Task: Find connections with filter location Chebli with filter topic #lawyerlifewith filter profile language Potuguese with filter current company ANMOL INDUSTRIES LIMITED with filter school AJAY KUMAR GARG ENGINEERING COLLEGE, GHAZIABAD with filter industry Subdivision of Land with filter service category Event Planning with filter keywords title Chief People Officer
Action: Mouse moved to (490, 70)
Screenshot: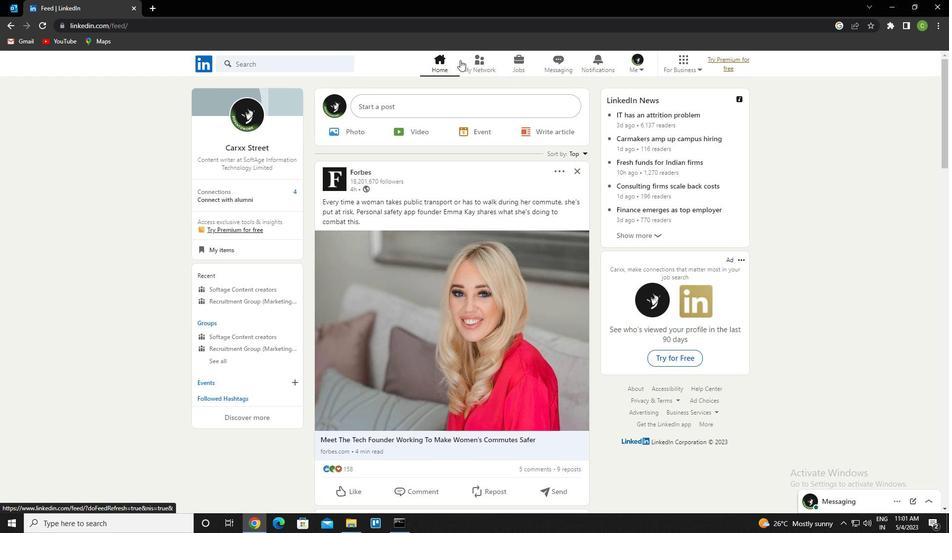 
Action: Mouse pressed left at (490, 70)
Screenshot: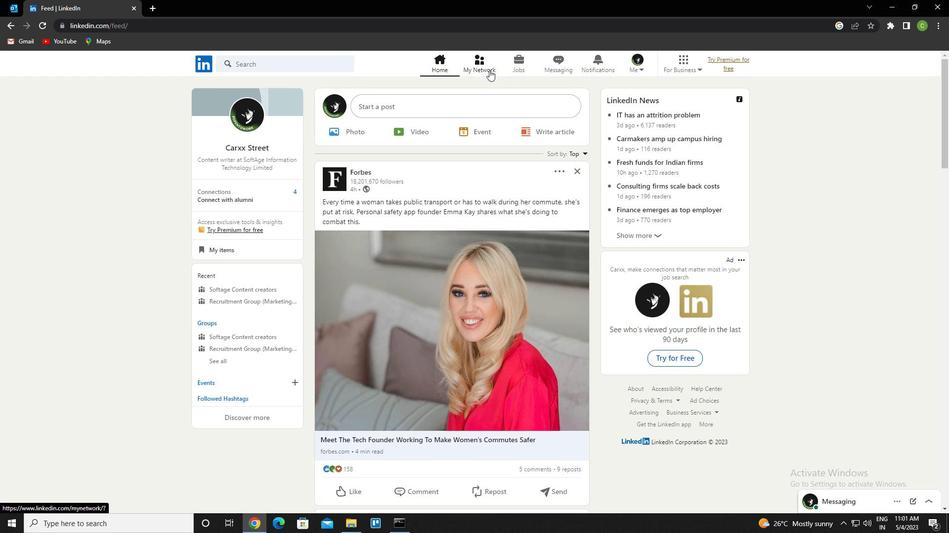 
Action: Mouse moved to (290, 114)
Screenshot: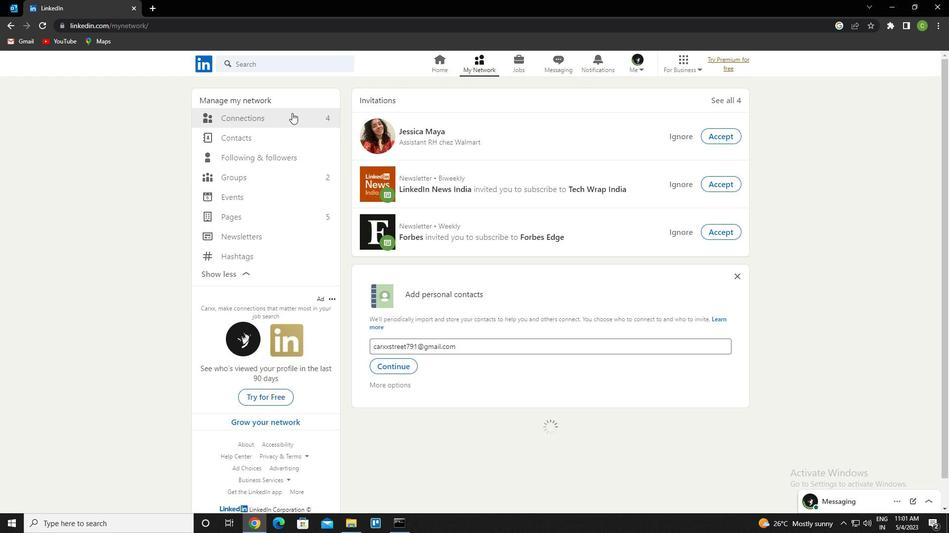 
Action: Mouse pressed left at (290, 114)
Screenshot: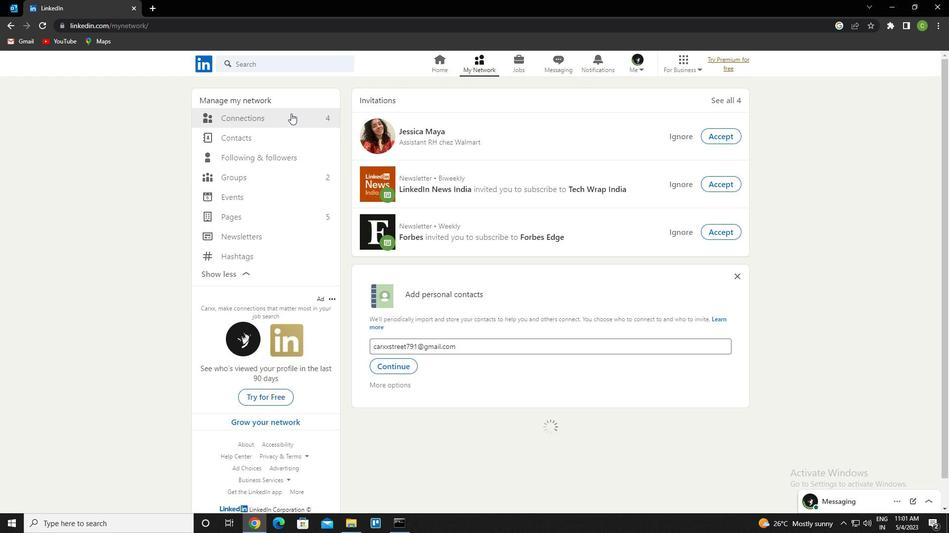 
Action: Mouse moved to (538, 119)
Screenshot: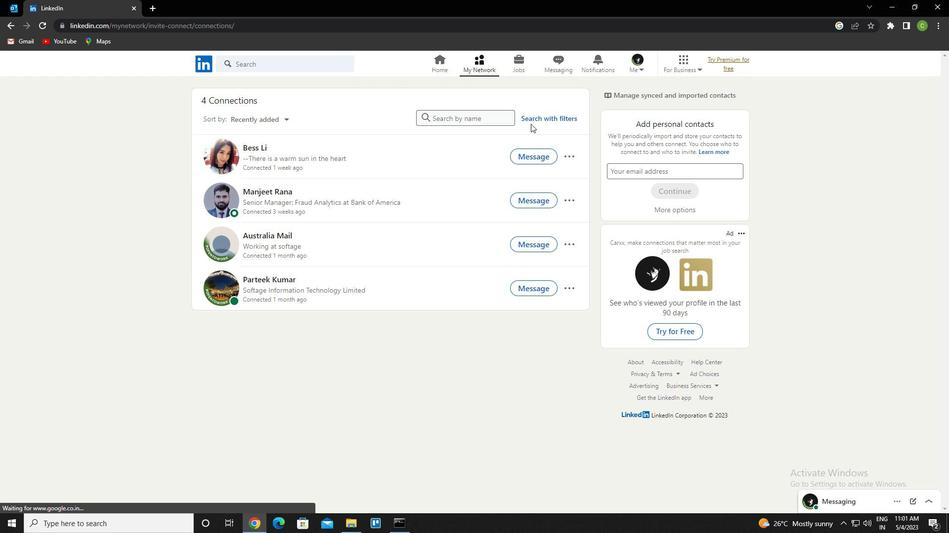 
Action: Mouse pressed left at (538, 119)
Screenshot: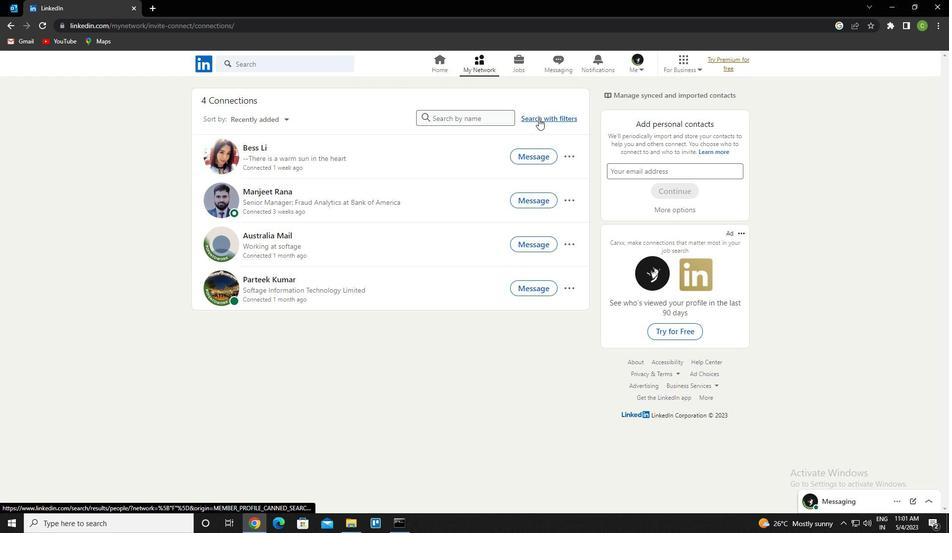 
Action: Mouse moved to (511, 95)
Screenshot: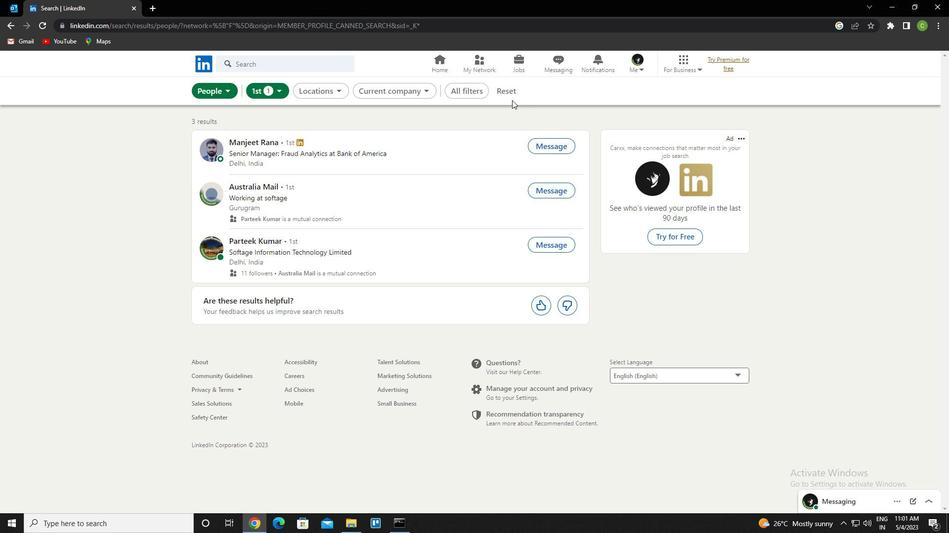 
Action: Mouse pressed left at (511, 95)
Screenshot: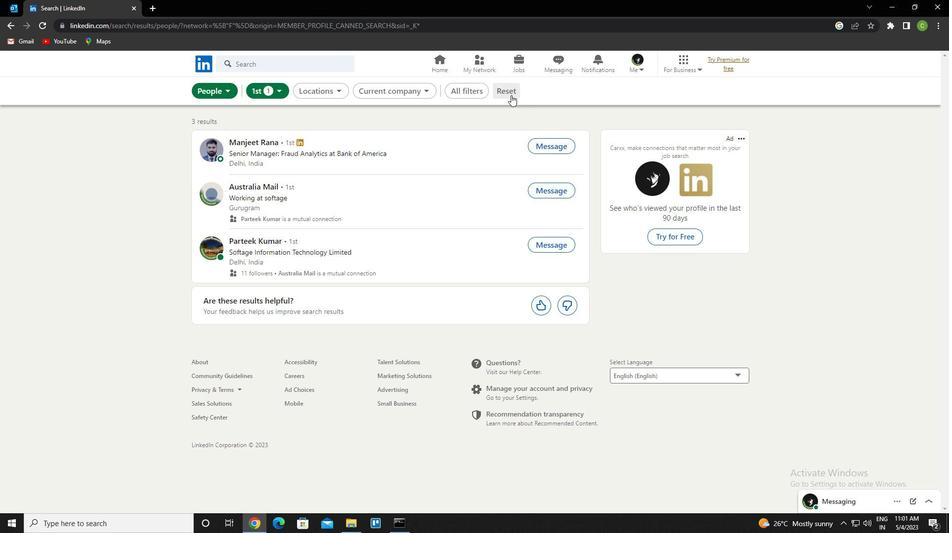 
Action: Mouse moved to (489, 95)
Screenshot: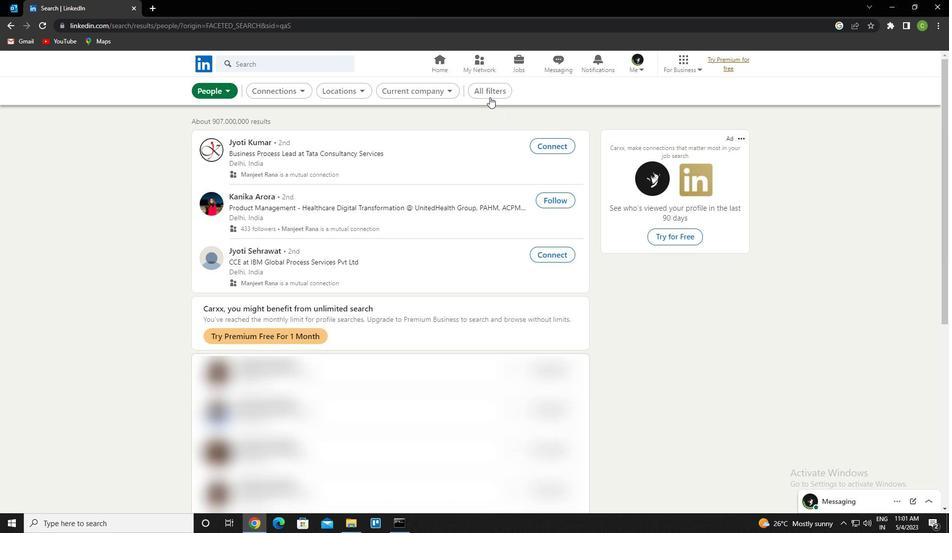 
Action: Mouse pressed left at (489, 95)
Screenshot: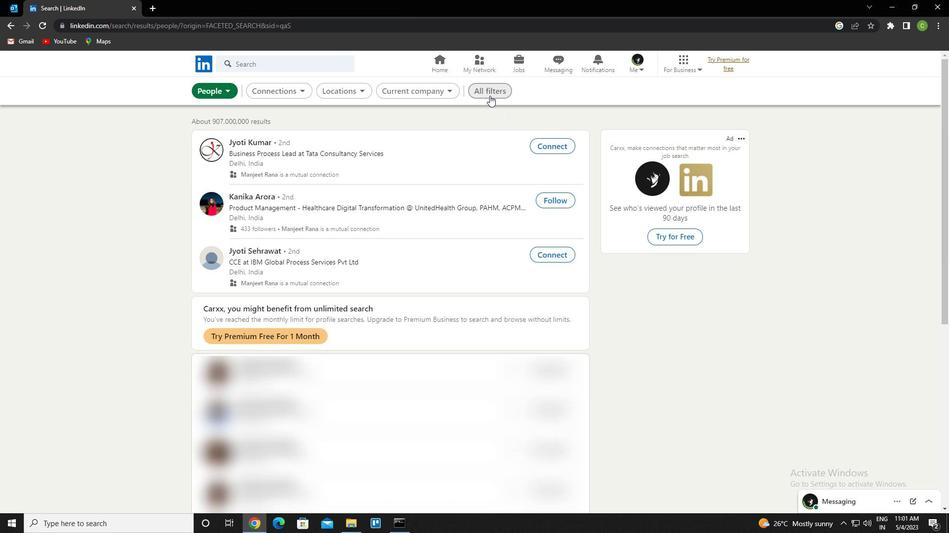 
Action: Mouse moved to (793, 275)
Screenshot: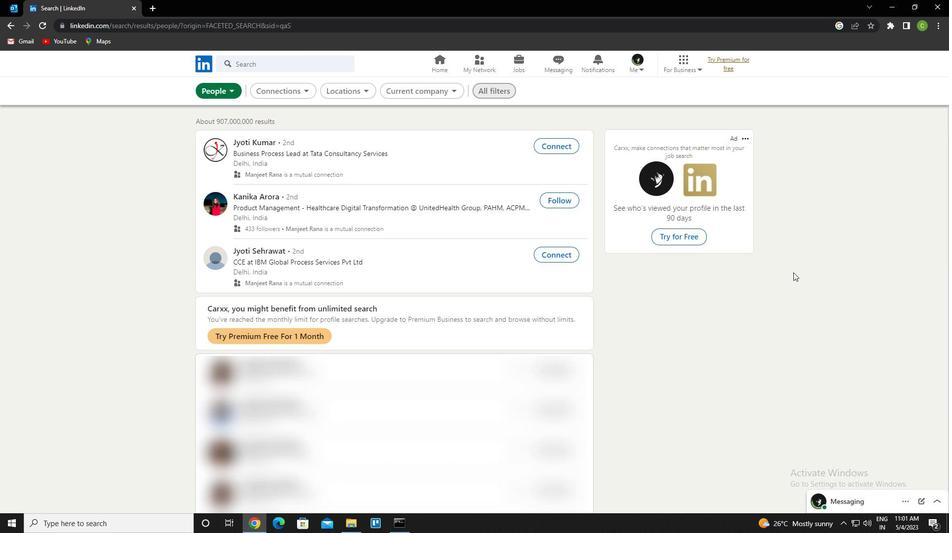 
Action: Mouse scrolled (793, 274) with delta (0, 0)
Screenshot: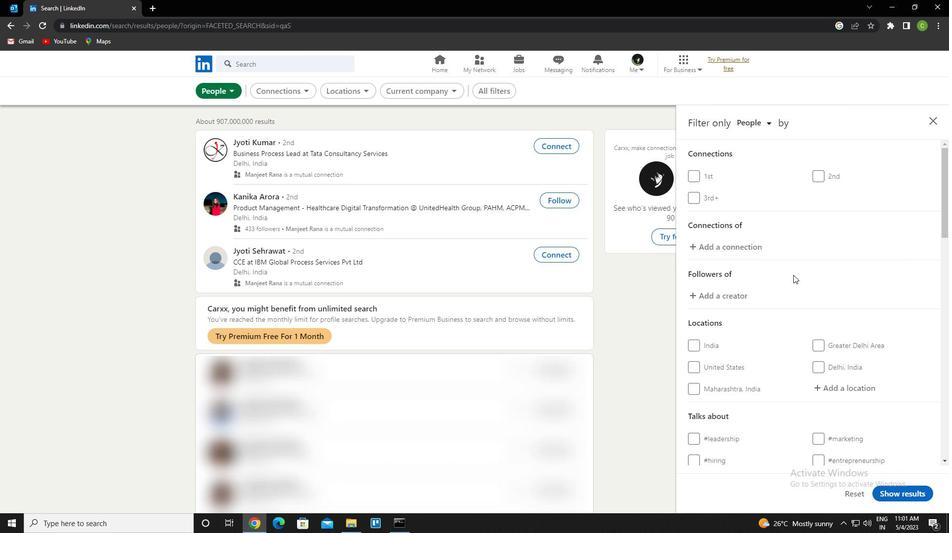 
Action: Mouse scrolled (793, 274) with delta (0, 0)
Screenshot: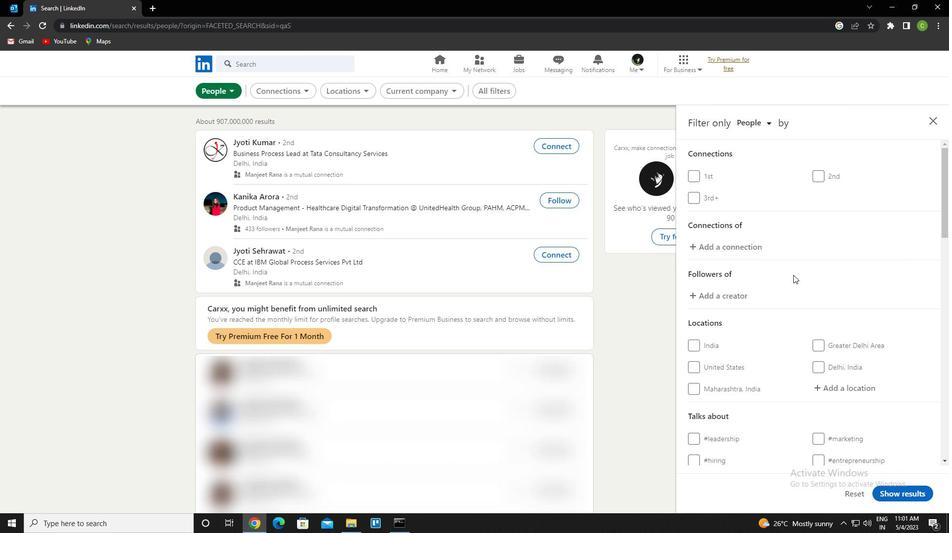 
Action: Mouse moved to (858, 287)
Screenshot: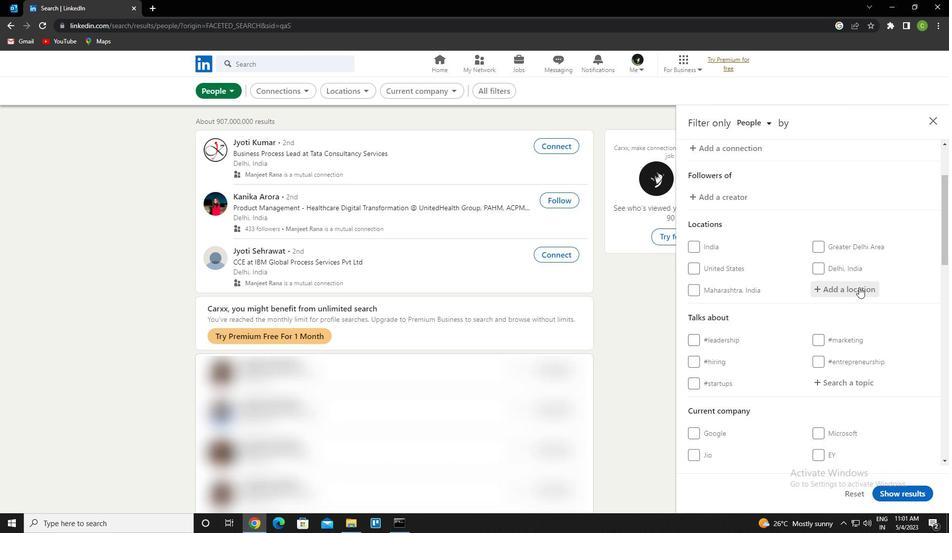 
Action: Mouse pressed left at (858, 287)
Screenshot: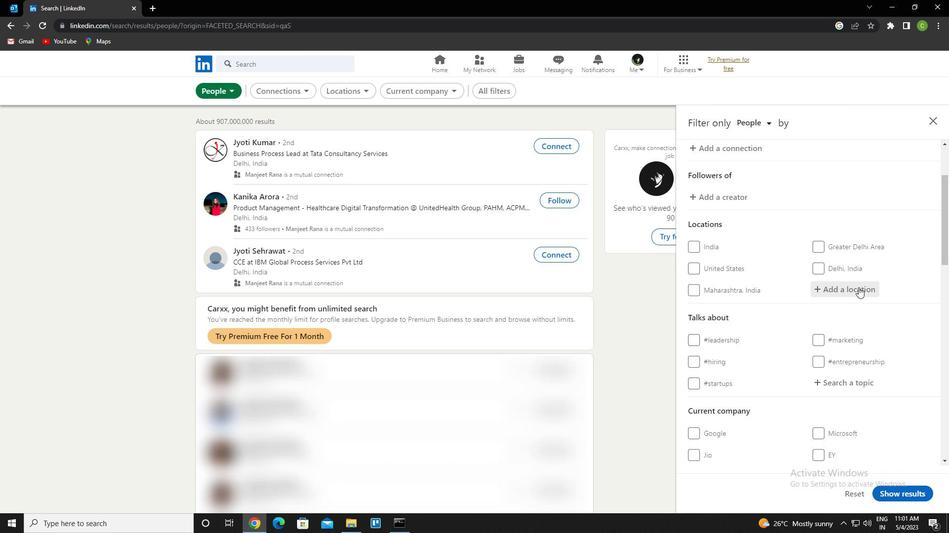 
Action: Mouse moved to (854, 288)
Screenshot: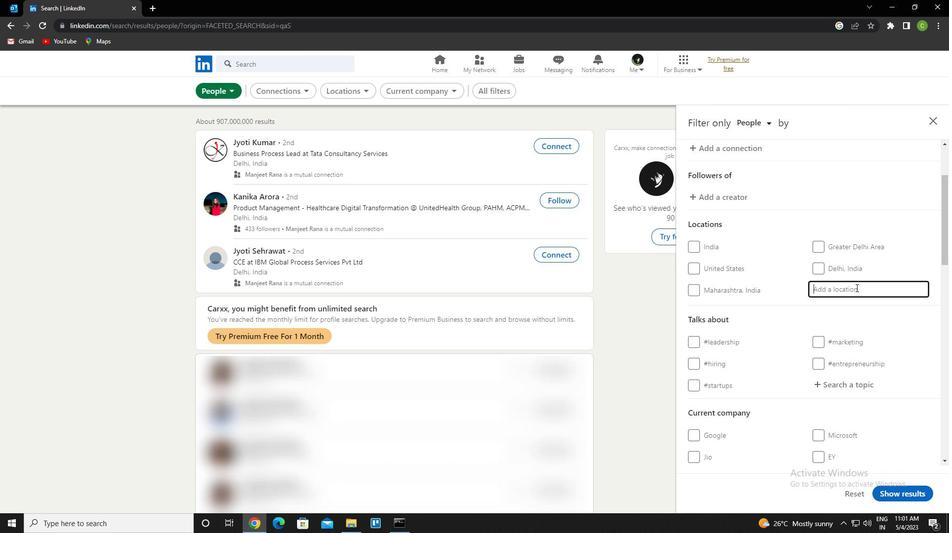
Action: Key pressed <Key.caps_lock>c<Key.caps_lock>hebli<Key.down><Key.enter>
Screenshot: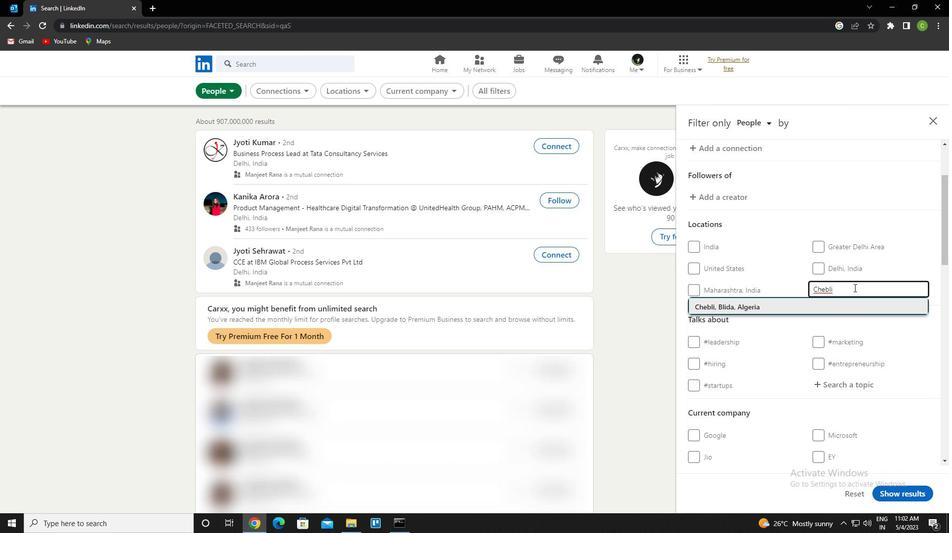 
Action: Mouse moved to (744, 280)
Screenshot: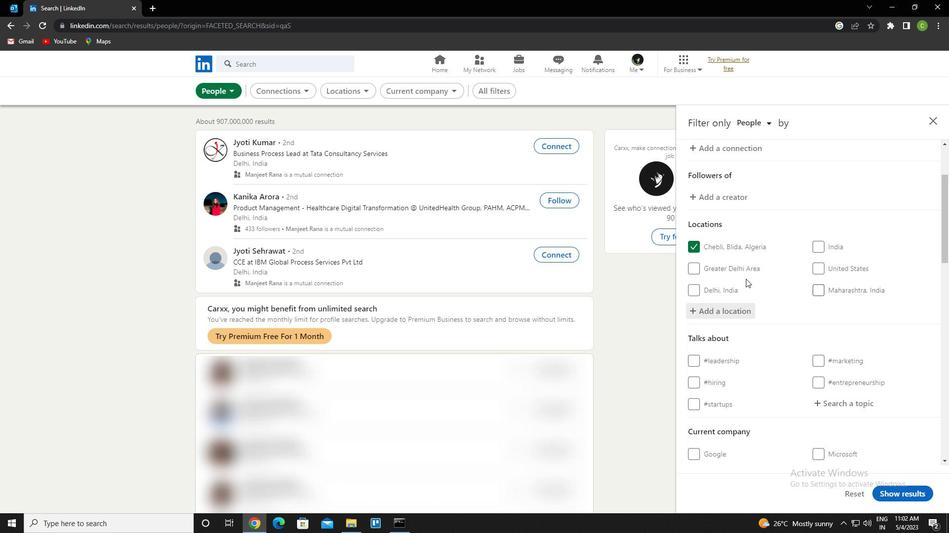 
Action: Mouse scrolled (744, 280) with delta (0, 0)
Screenshot: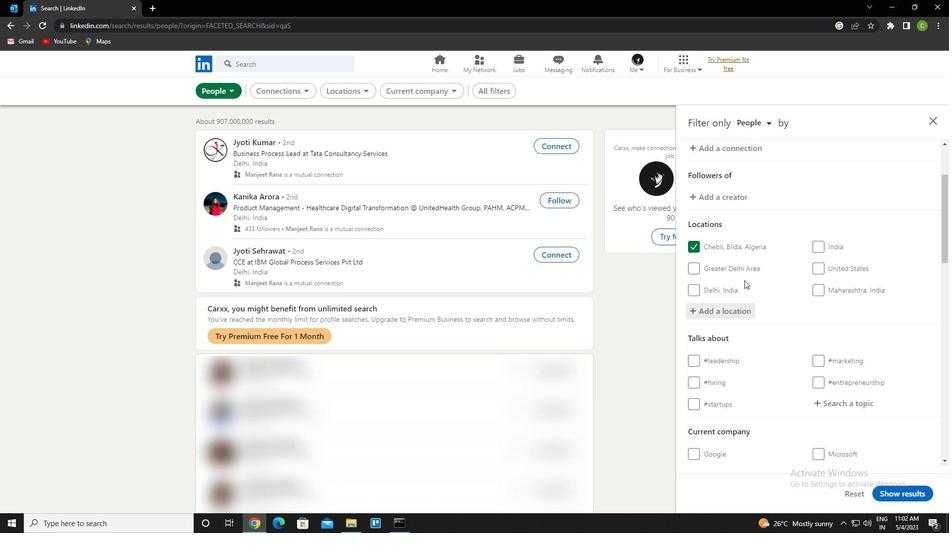 
Action: Mouse moved to (741, 282)
Screenshot: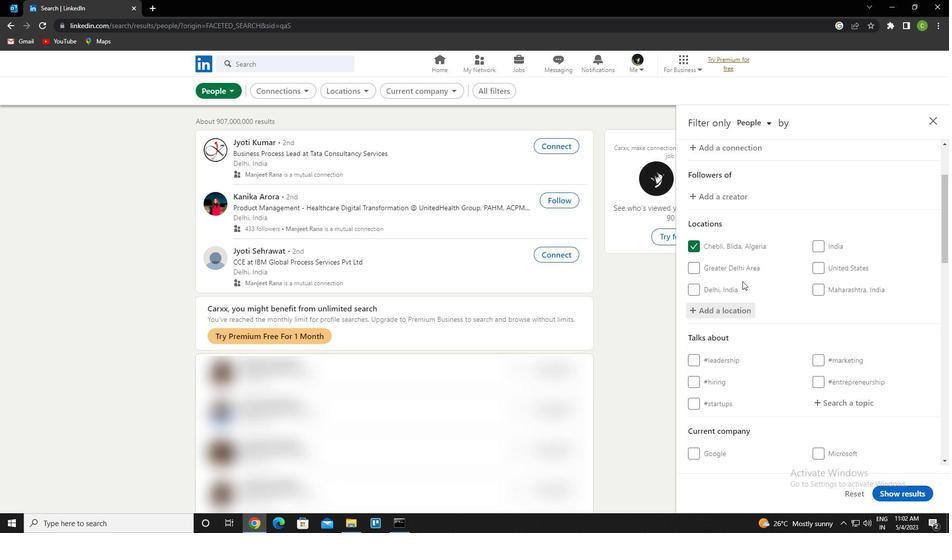 
Action: Mouse scrolled (741, 281) with delta (0, 0)
Screenshot: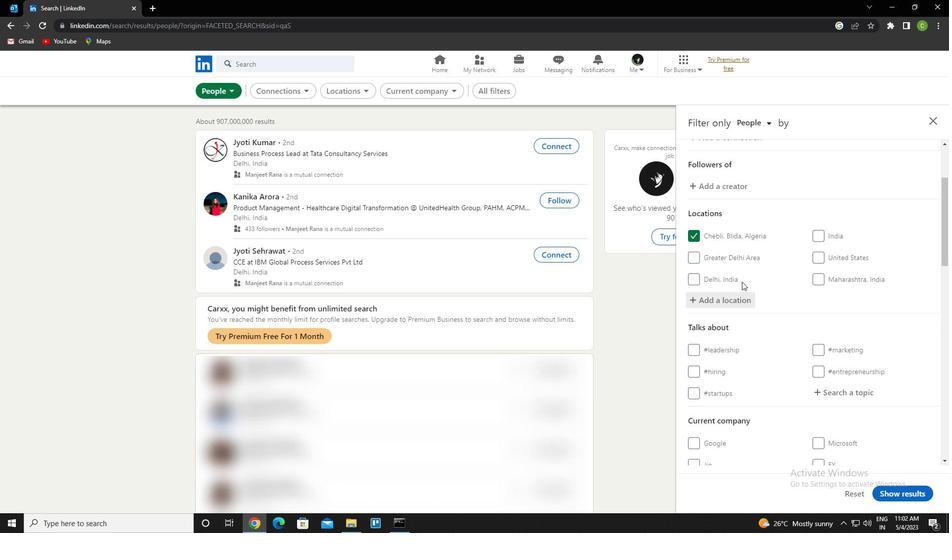 
Action: Mouse moved to (831, 309)
Screenshot: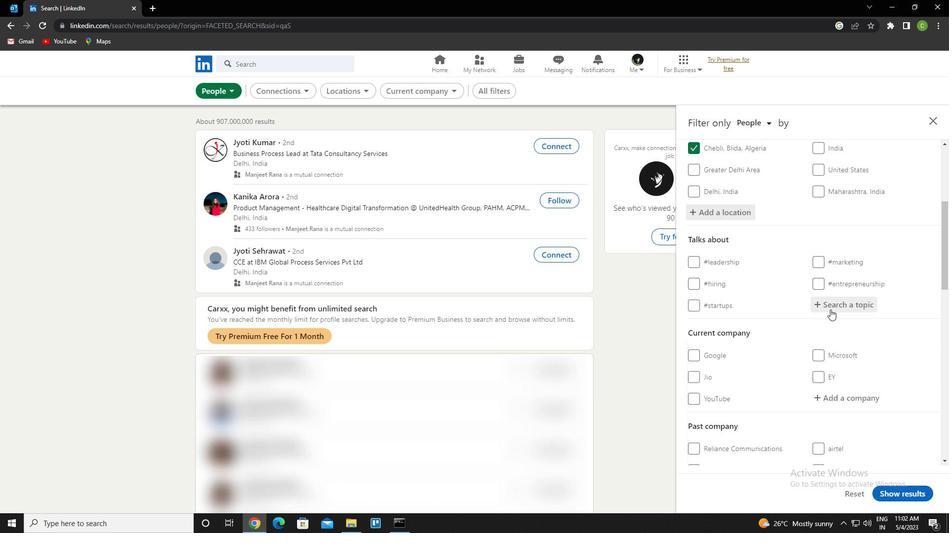 
Action: Mouse pressed left at (831, 309)
Screenshot: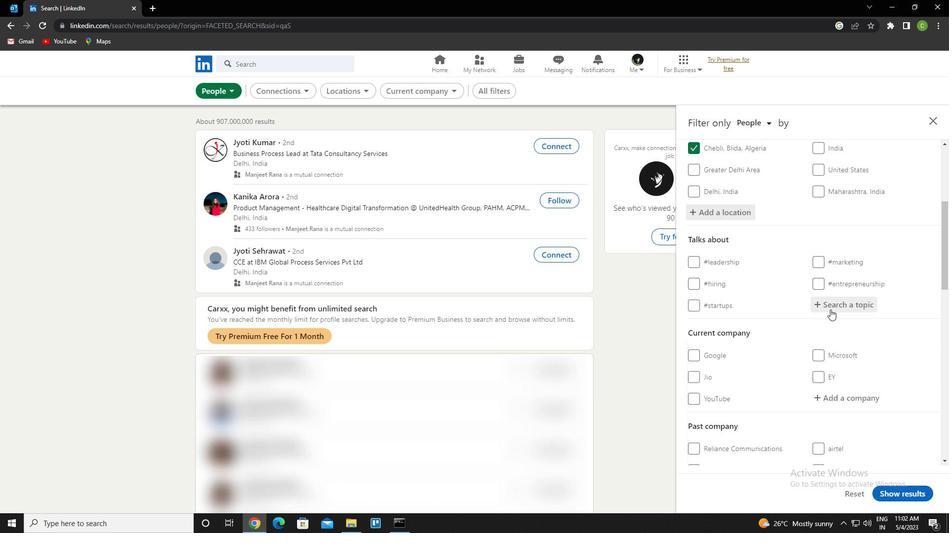 
Action: Key pressed lawyerlife<Key.down><Key.enter>
Screenshot: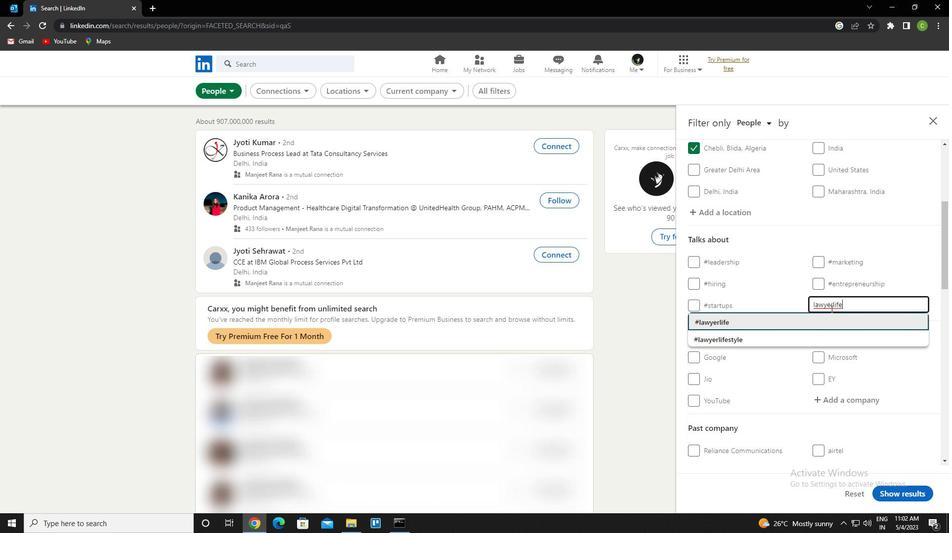
Action: Mouse moved to (829, 313)
Screenshot: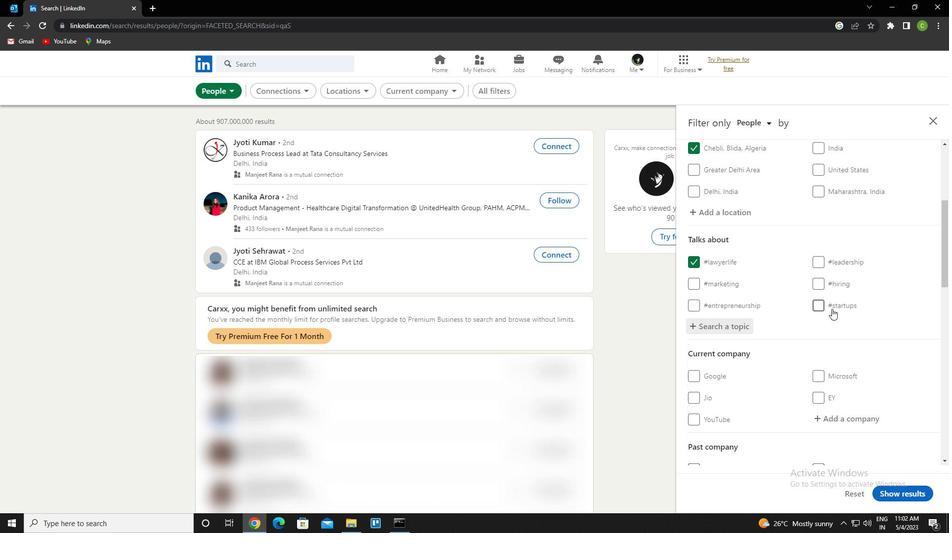 
Action: Mouse scrolled (829, 312) with delta (0, 0)
Screenshot: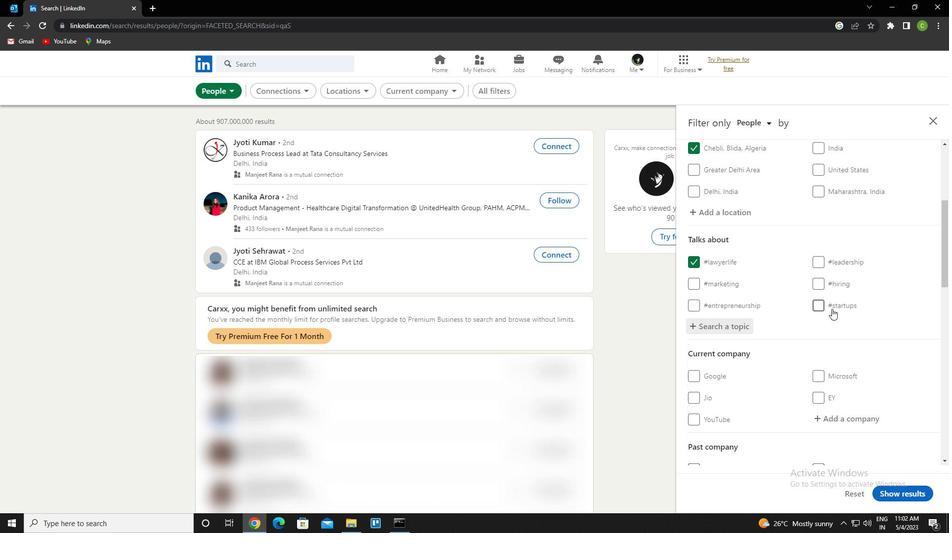 
Action: Mouse moved to (829, 317)
Screenshot: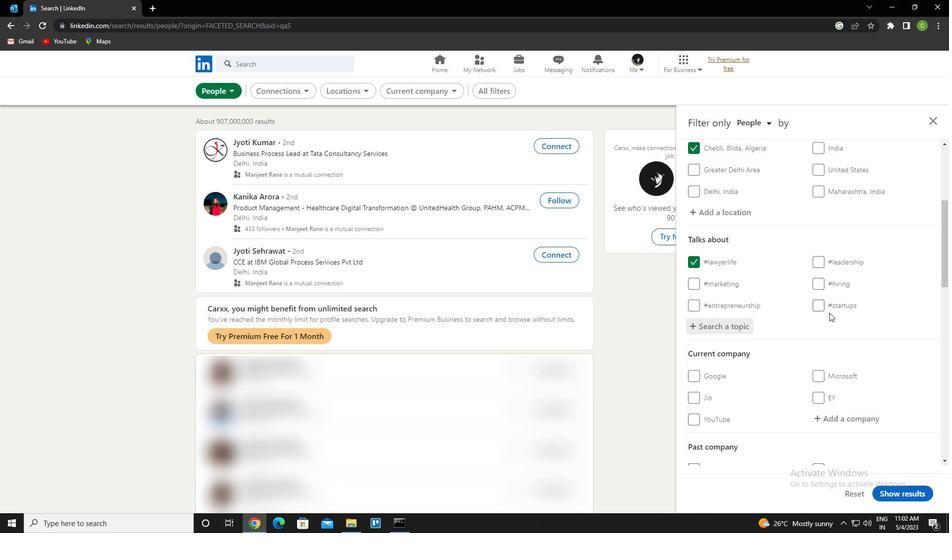 
Action: Mouse scrolled (829, 317) with delta (0, 0)
Screenshot: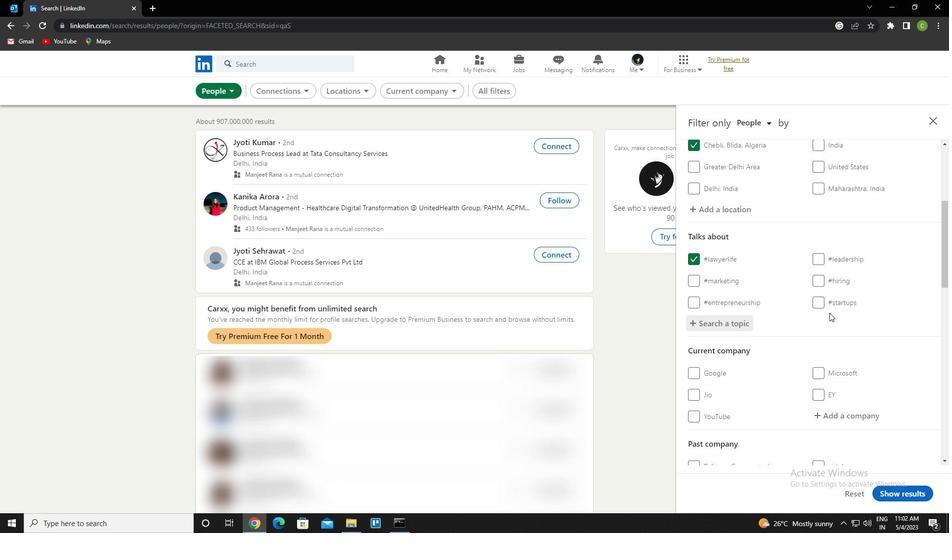 
Action: Mouse scrolled (829, 317) with delta (0, 0)
Screenshot: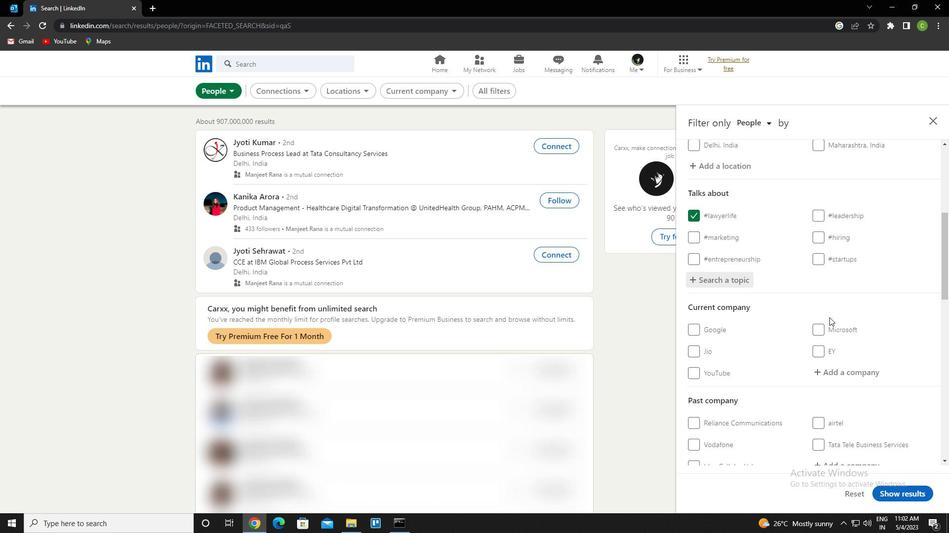 
Action: Mouse moved to (829, 319)
Screenshot: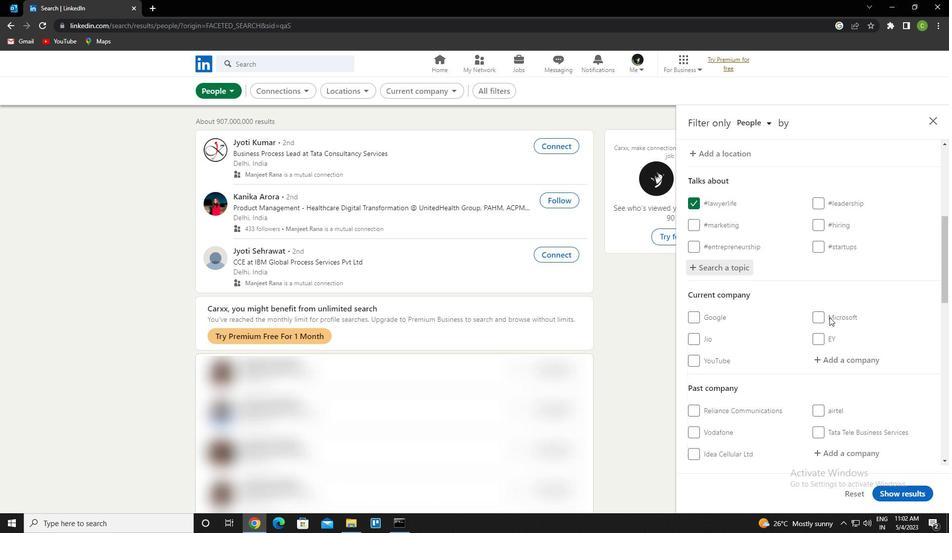 
Action: Mouse scrolled (829, 318) with delta (0, 0)
Screenshot: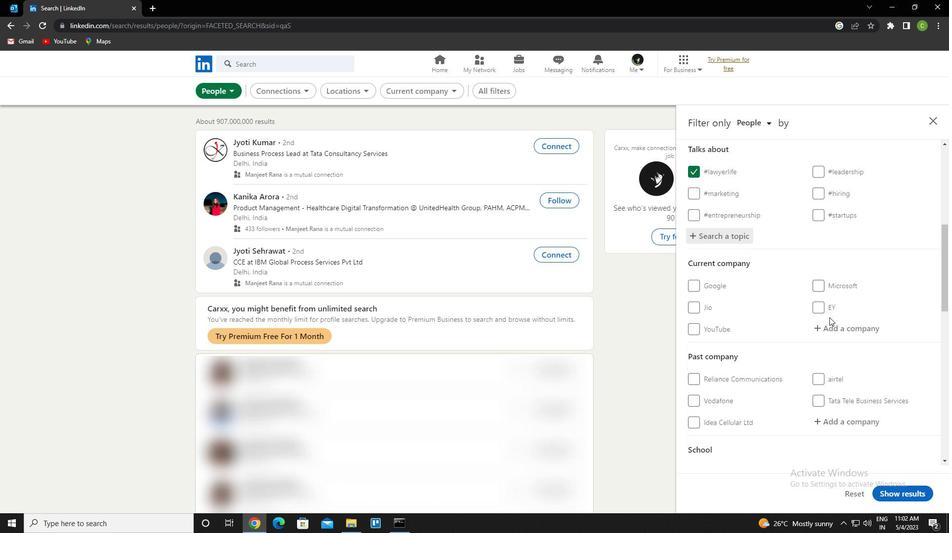 
Action: Mouse moved to (826, 317)
Screenshot: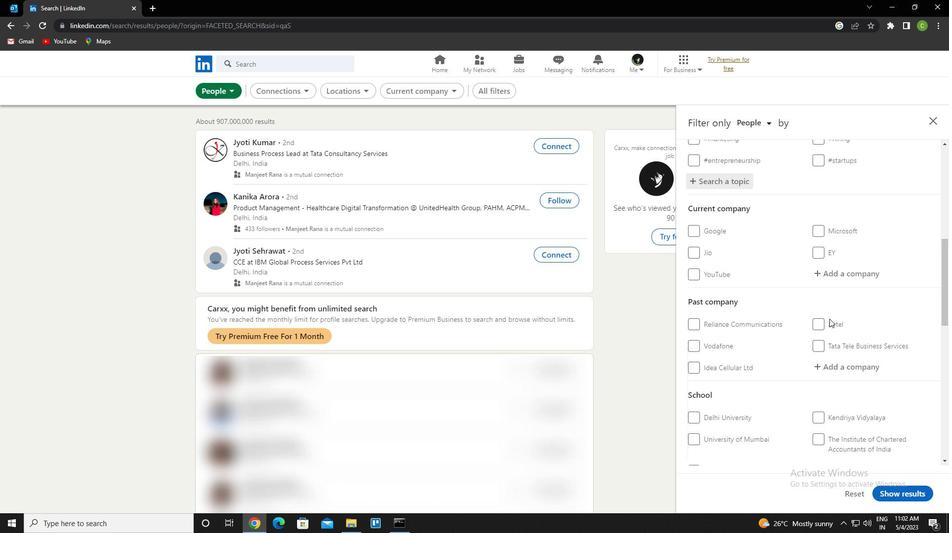 
Action: Mouse scrolled (826, 317) with delta (0, 0)
Screenshot: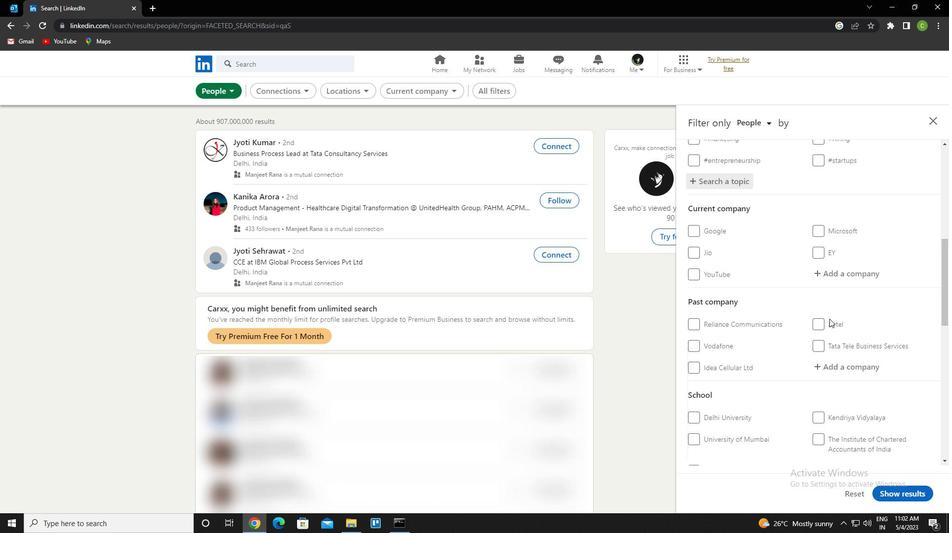
Action: Mouse moved to (820, 311)
Screenshot: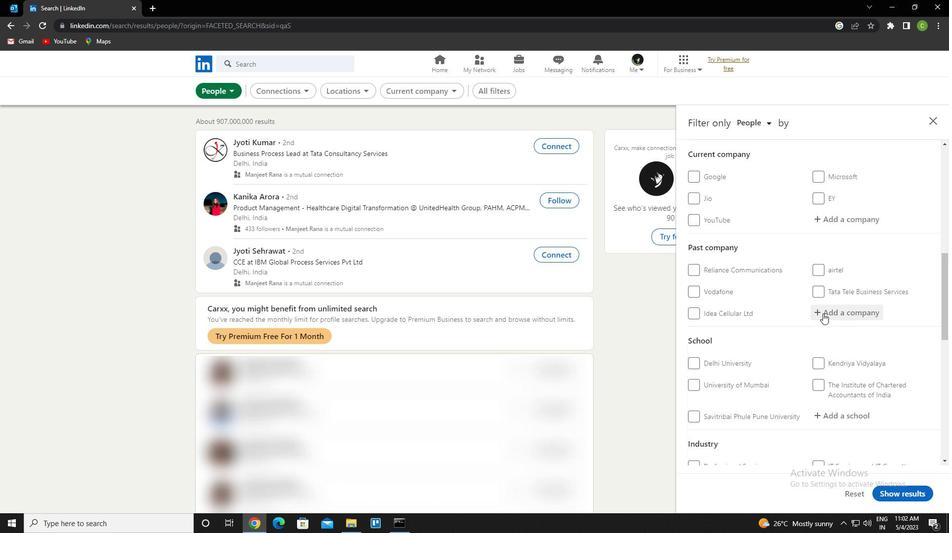 
Action: Mouse scrolled (820, 311) with delta (0, 0)
Screenshot: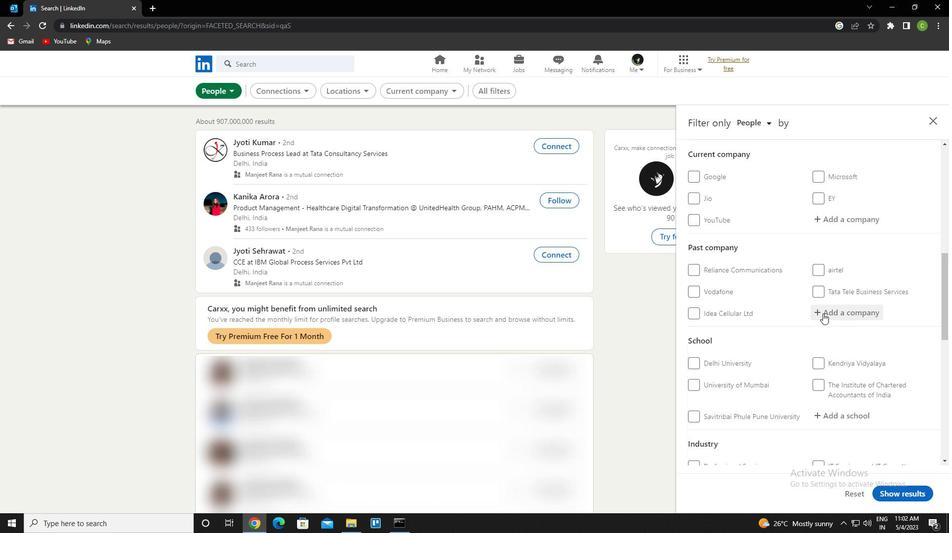 
Action: Mouse moved to (818, 310)
Screenshot: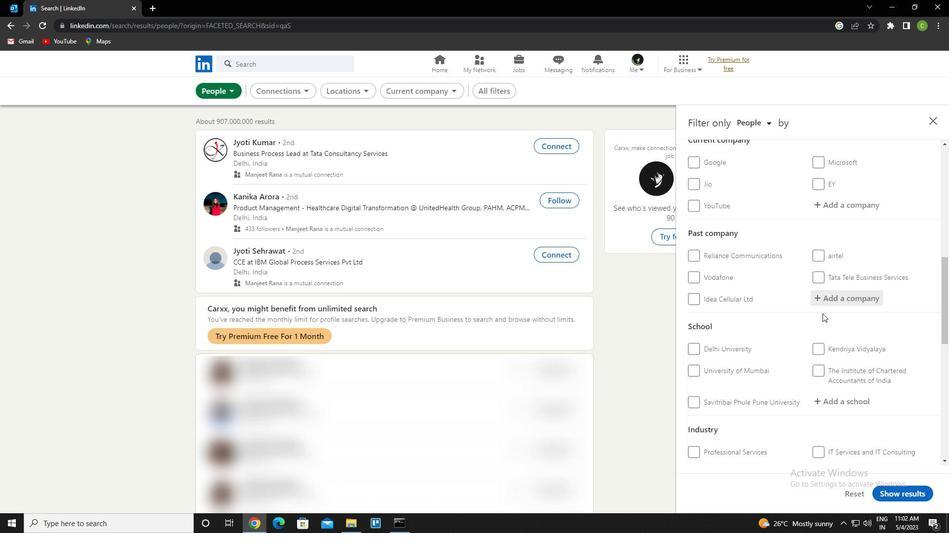 
Action: Mouse scrolled (818, 310) with delta (0, 0)
Screenshot: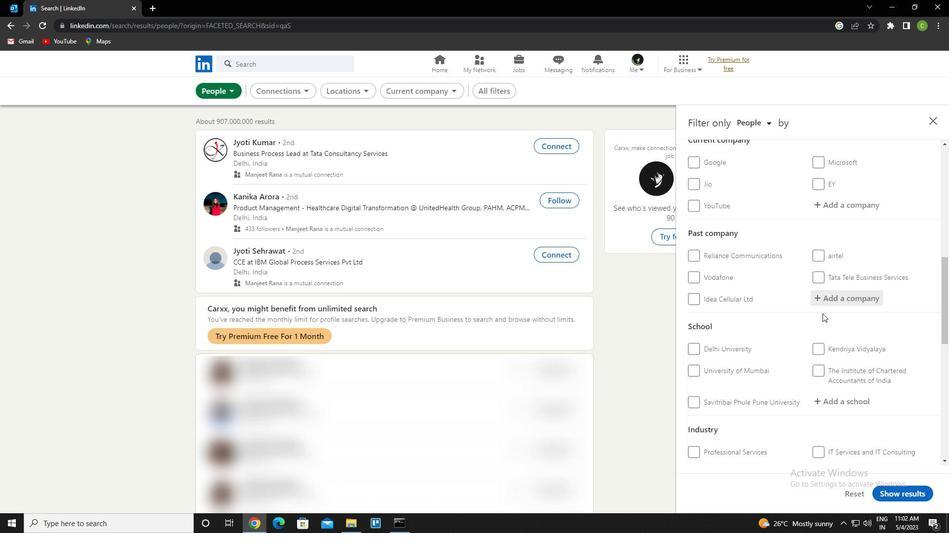 
Action: Mouse moved to (818, 304)
Screenshot: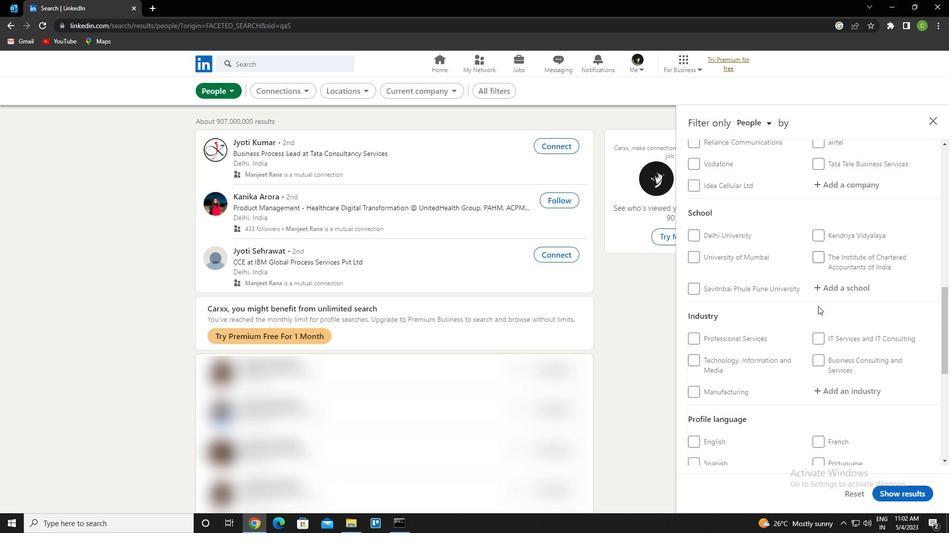 
Action: Mouse scrolled (818, 304) with delta (0, 0)
Screenshot: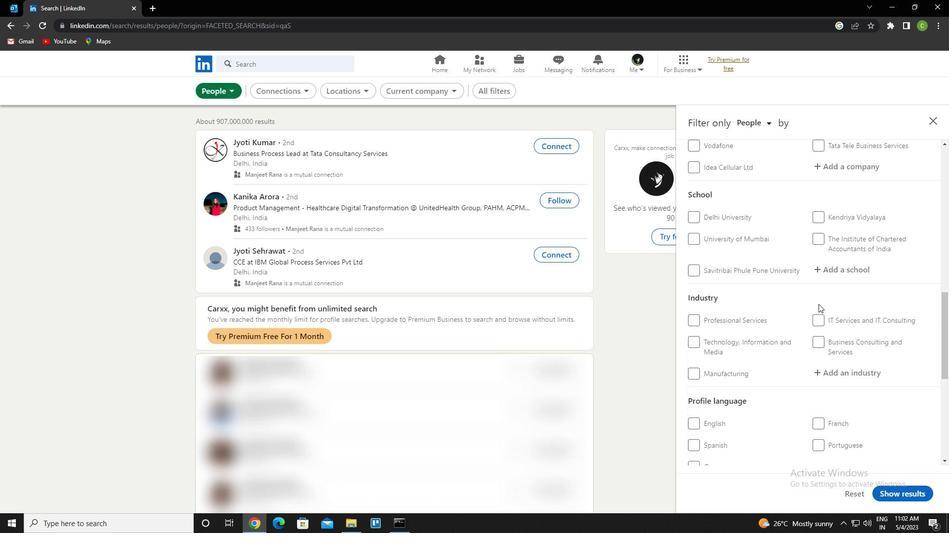 
Action: Mouse scrolled (818, 304) with delta (0, 0)
Screenshot: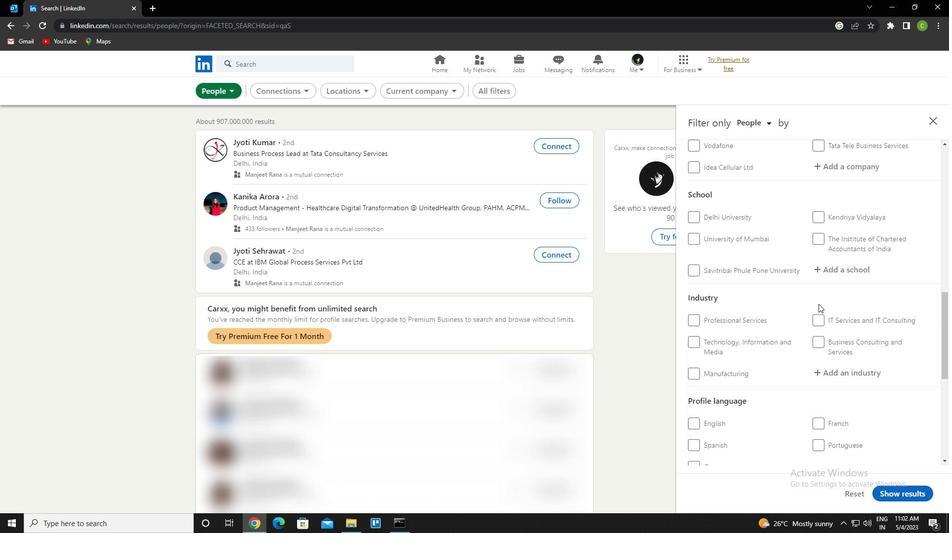 
Action: Mouse moved to (822, 346)
Screenshot: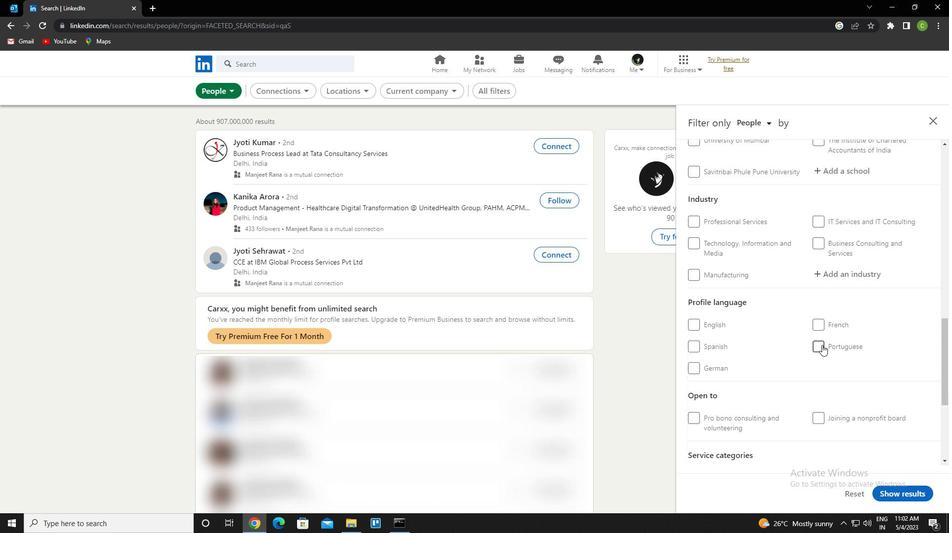 
Action: Mouse pressed left at (822, 346)
Screenshot: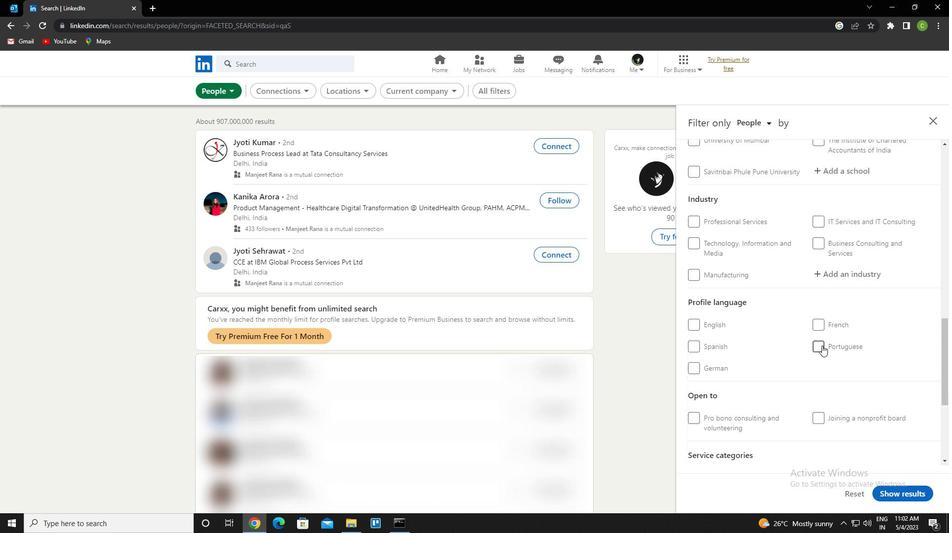 
Action: Mouse moved to (792, 309)
Screenshot: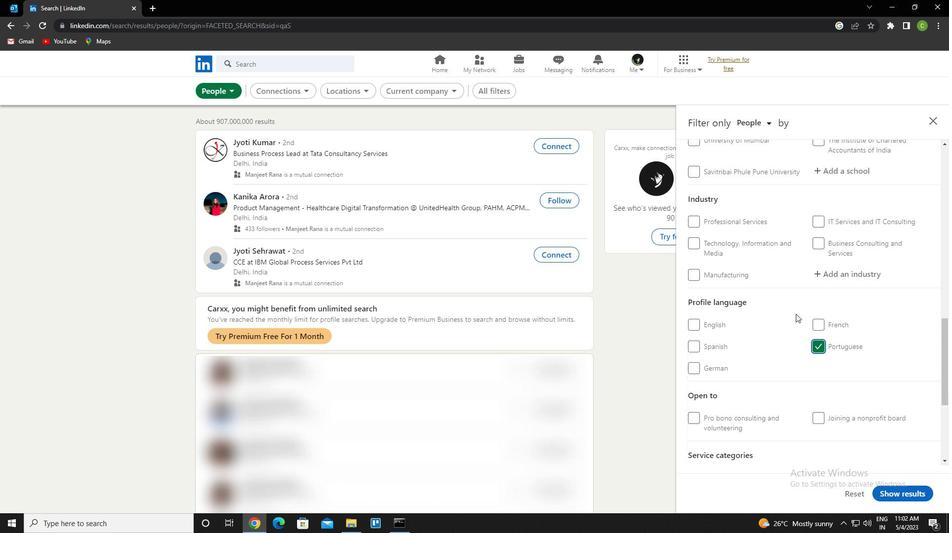 
Action: Mouse scrolled (792, 309) with delta (0, 0)
Screenshot: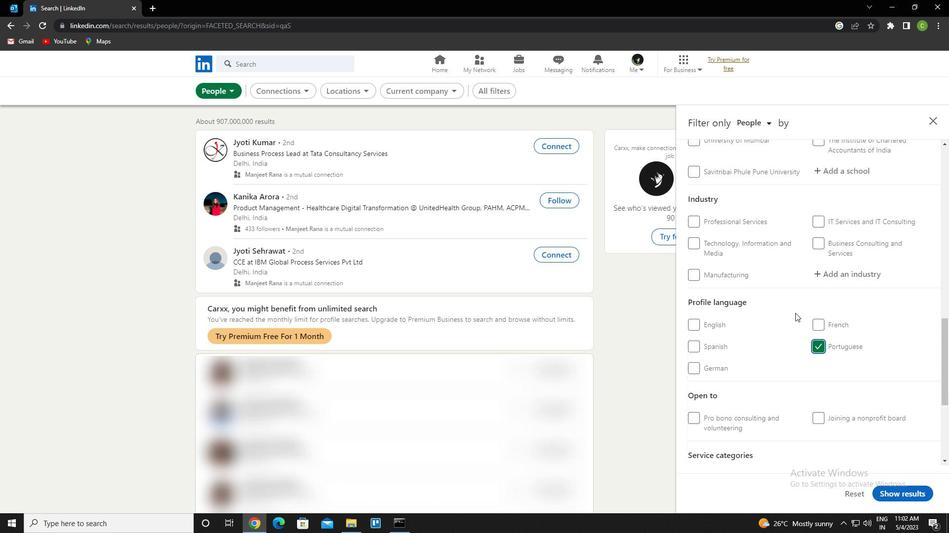
Action: Mouse scrolled (792, 309) with delta (0, 0)
Screenshot: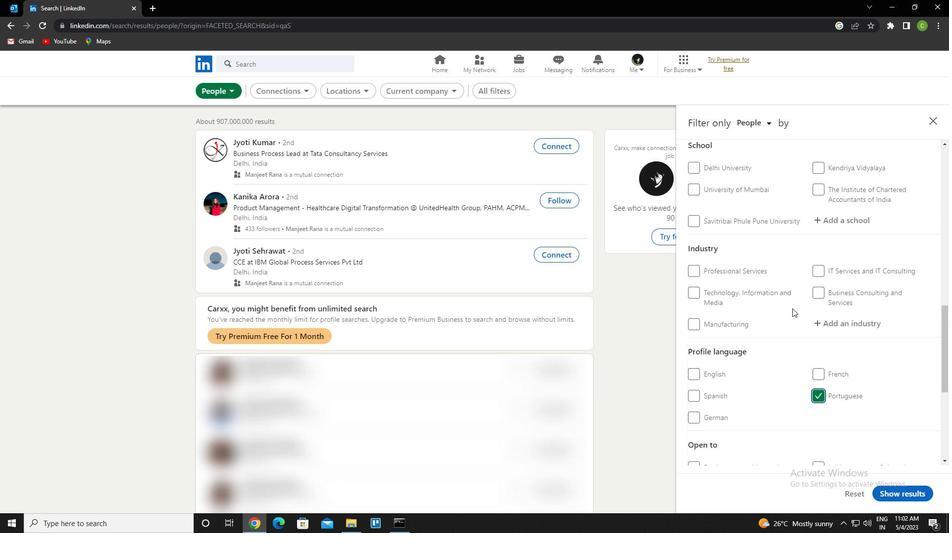
Action: Mouse scrolled (792, 309) with delta (0, 0)
Screenshot: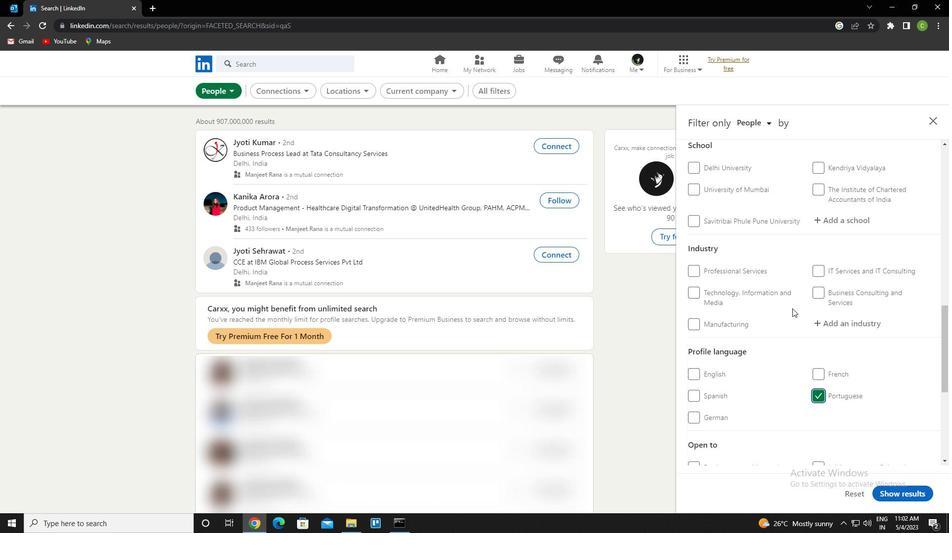 
Action: Mouse scrolled (792, 309) with delta (0, 0)
Screenshot: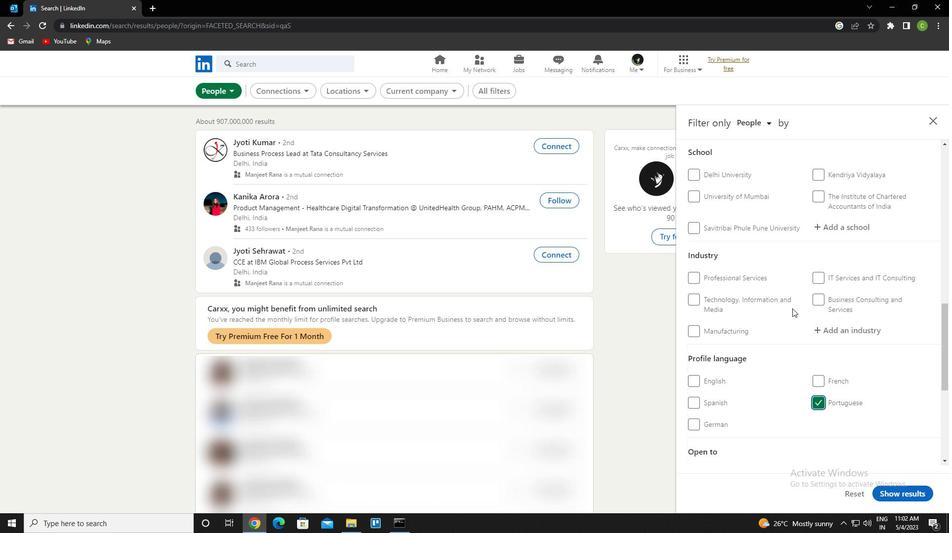 
Action: Mouse scrolled (792, 309) with delta (0, 0)
Screenshot: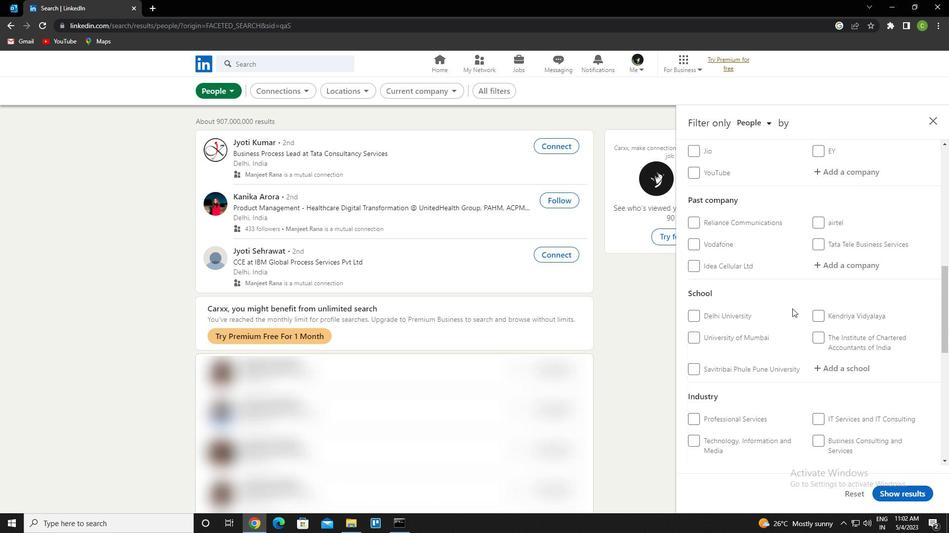 
Action: Mouse scrolled (792, 309) with delta (0, 0)
Screenshot: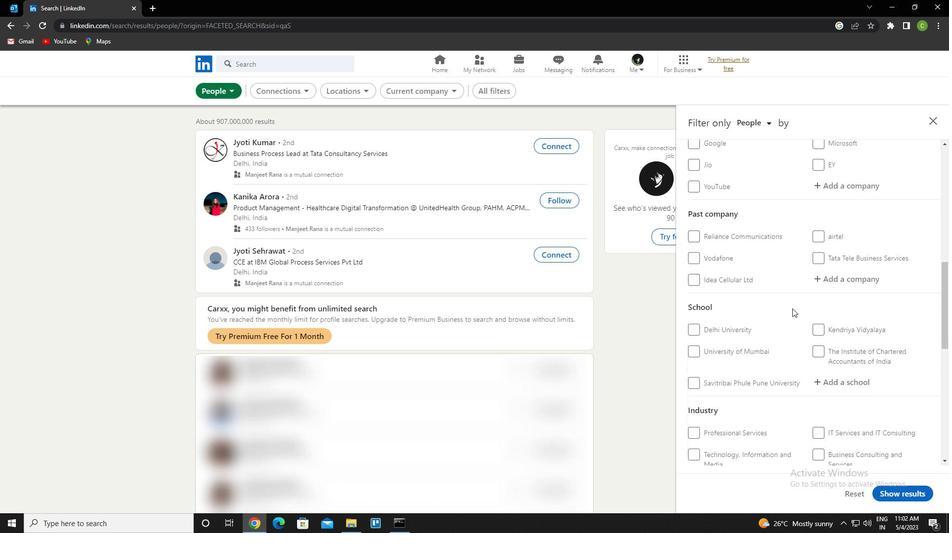 
Action: Mouse moved to (846, 275)
Screenshot: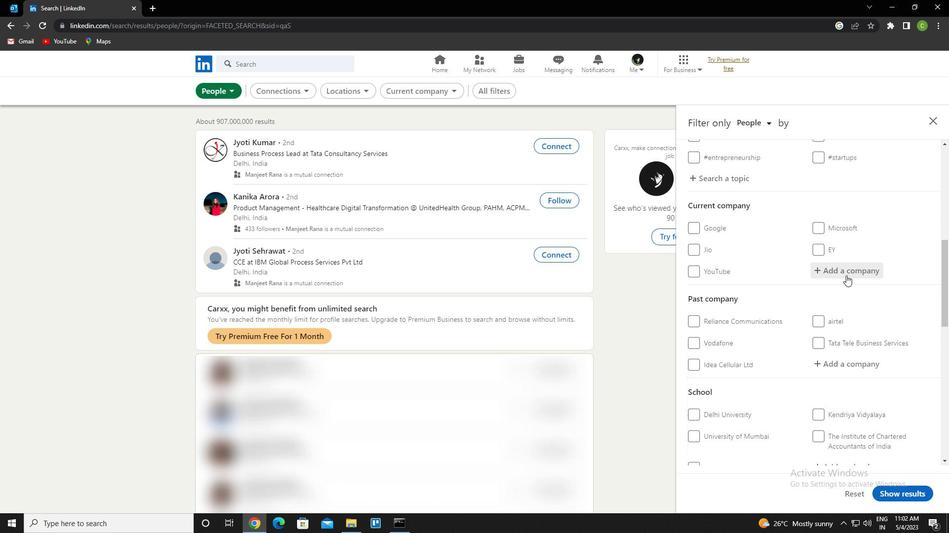
Action: Mouse pressed left at (846, 275)
Screenshot: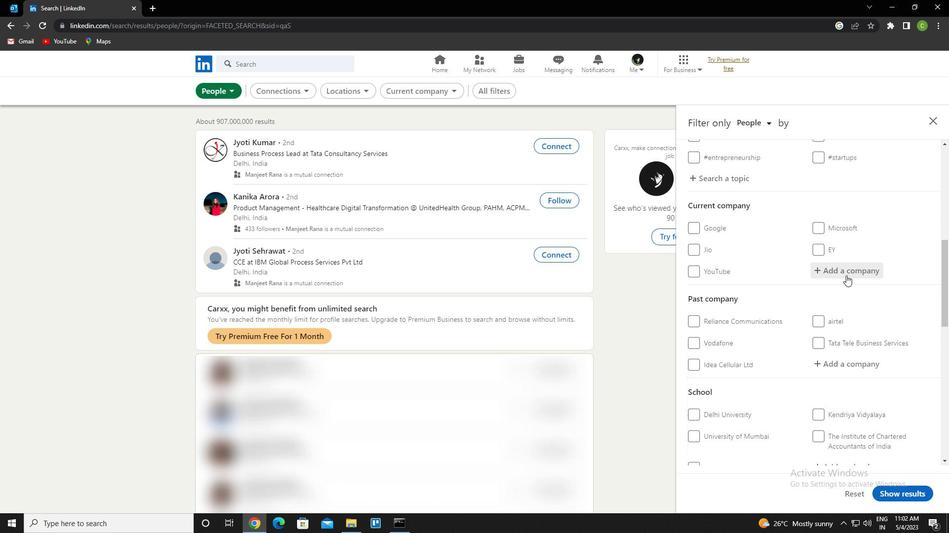 
Action: Mouse moved to (847, 275)
Screenshot: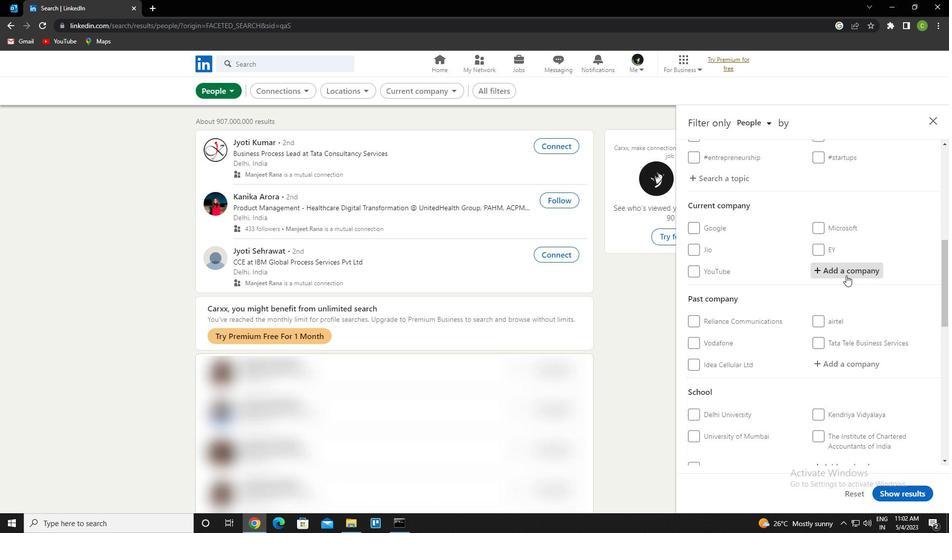 
Action: Key pressed <Key.caps_lock>
Screenshot: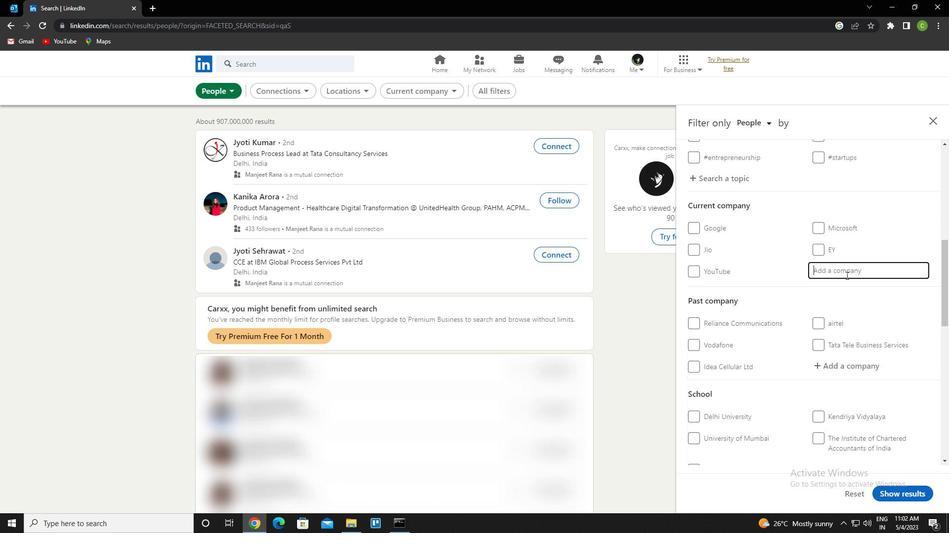 
Action: Mouse moved to (847, 275)
Screenshot: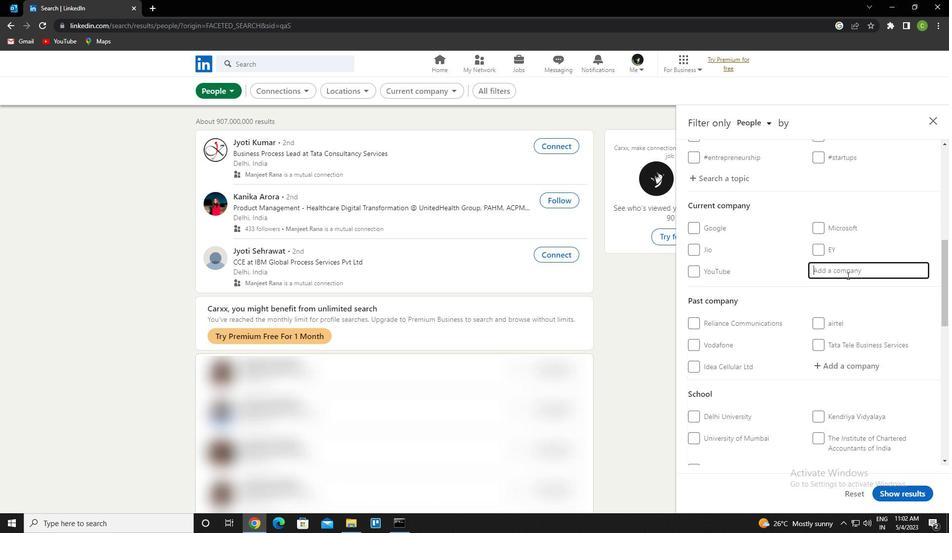 
Action: Key pressed anmol<Key.space>industries<Key.space>limited<Key.down><Key.enter>
Screenshot: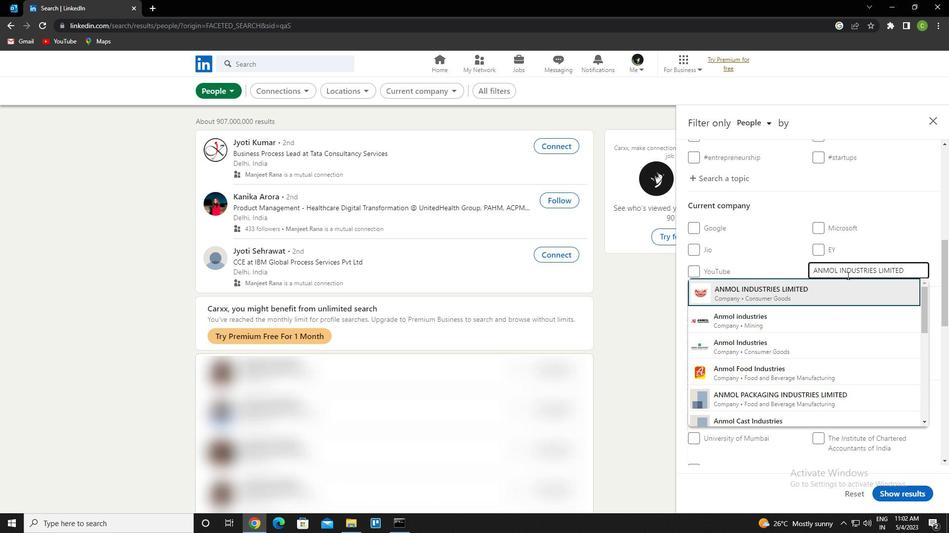 
Action: Mouse moved to (842, 404)
Screenshot: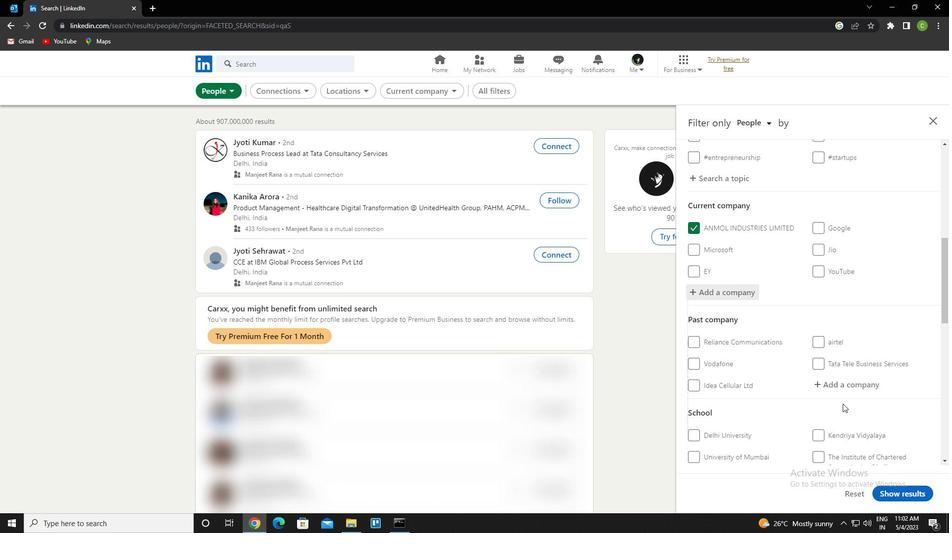 
Action: Mouse scrolled (842, 403) with delta (0, 0)
Screenshot: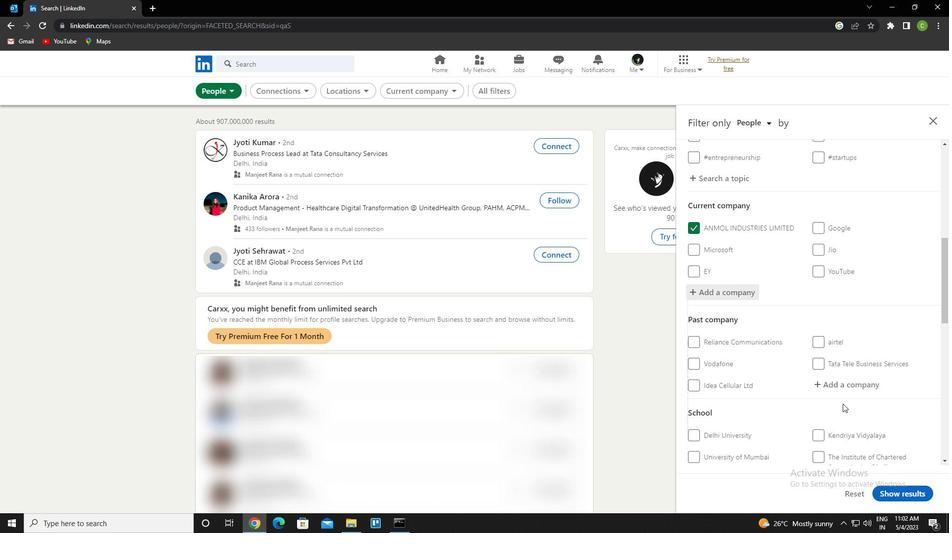 
Action: Mouse scrolled (842, 403) with delta (0, 0)
Screenshot: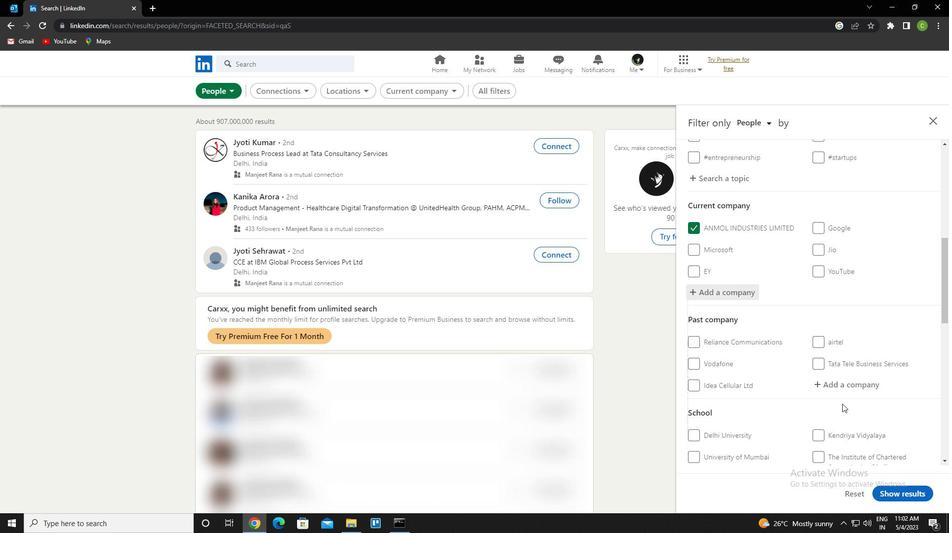 
Action: Mouse scrolled (842, 403) with delta (0, 0)
Screenshot: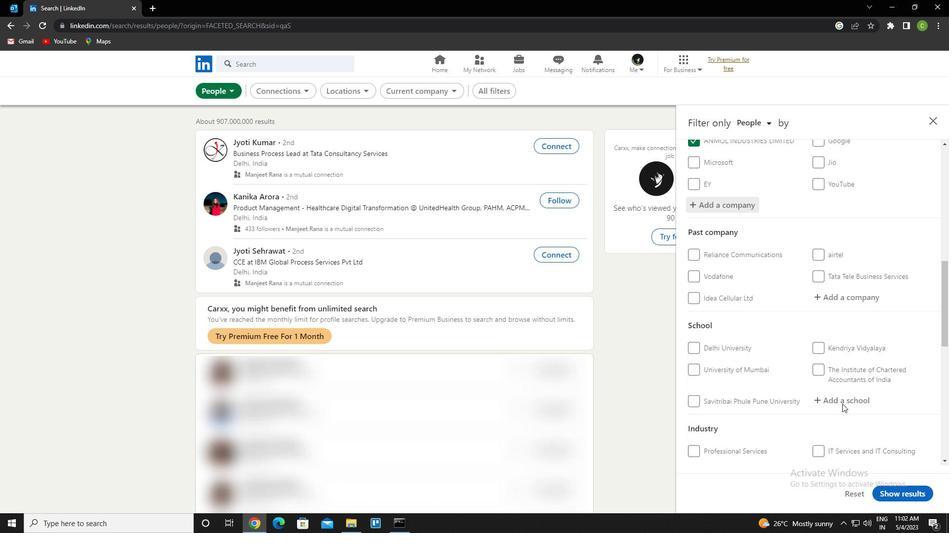 
Action: Mouse moved to (842, 404)
Screenshot: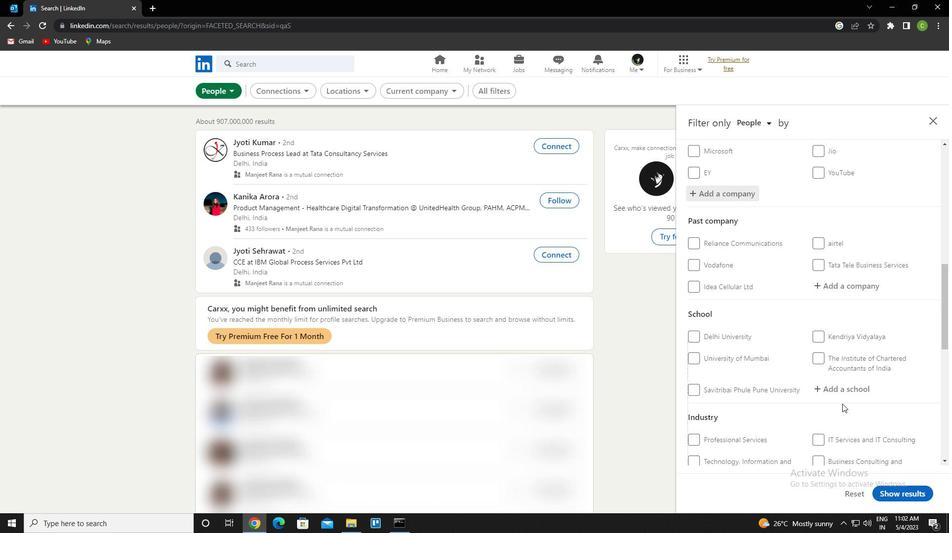 
Action: Mouse scrolled (842, 403) with delta (0, 0)
Screenshot: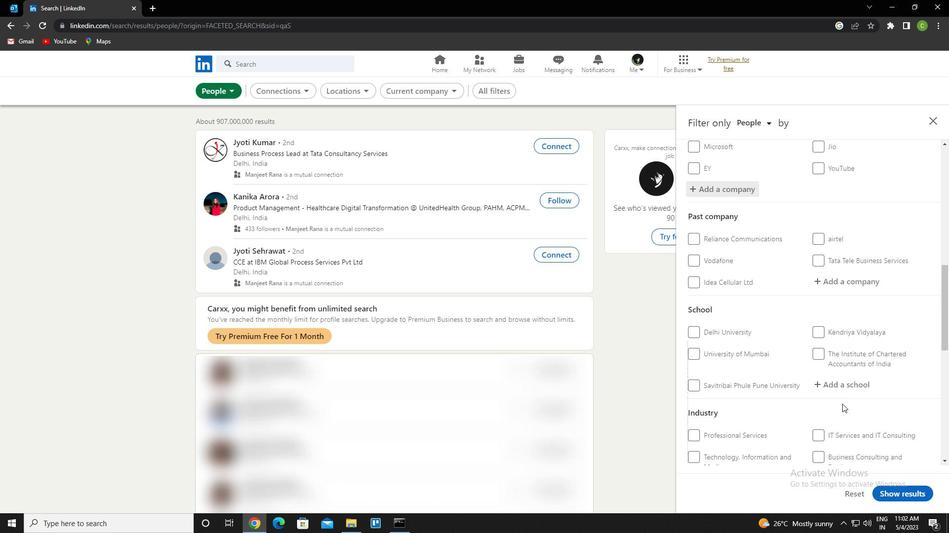 
Action: Mouse moved to (844, 291)
Screenshot: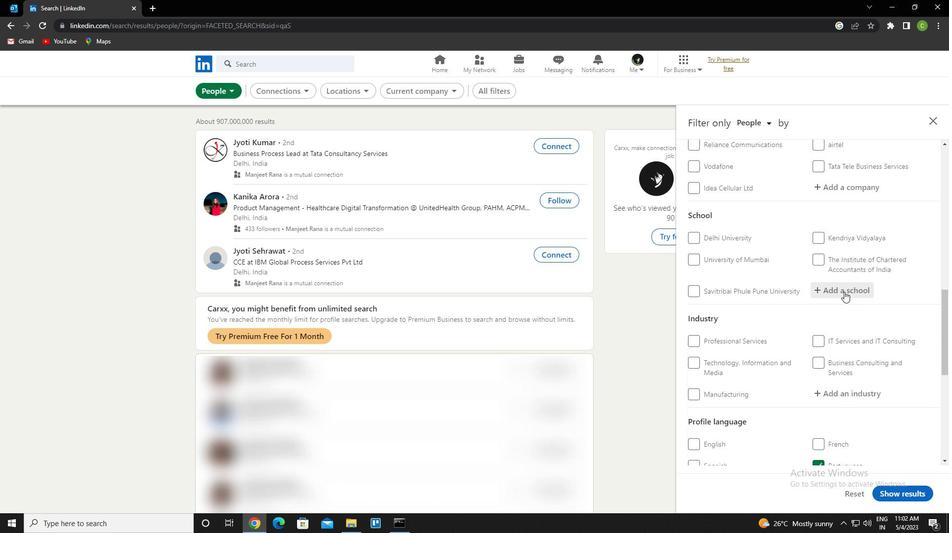 
Action: Mouse pressed left at (844, 291)
Screenshot: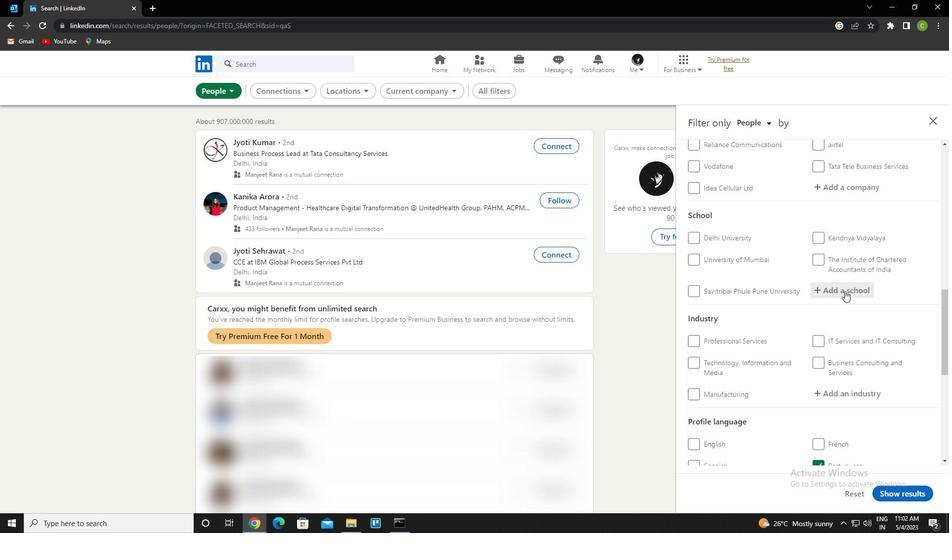 
Action: Key pressed a<Key.caps_lock><Key.caps_lock>jay<Key.space>kumar<Key.space>garg<Key.space>engineering<Key.space>college<Key.down><Key.down><Key.up><Key.enter>
Screenshot: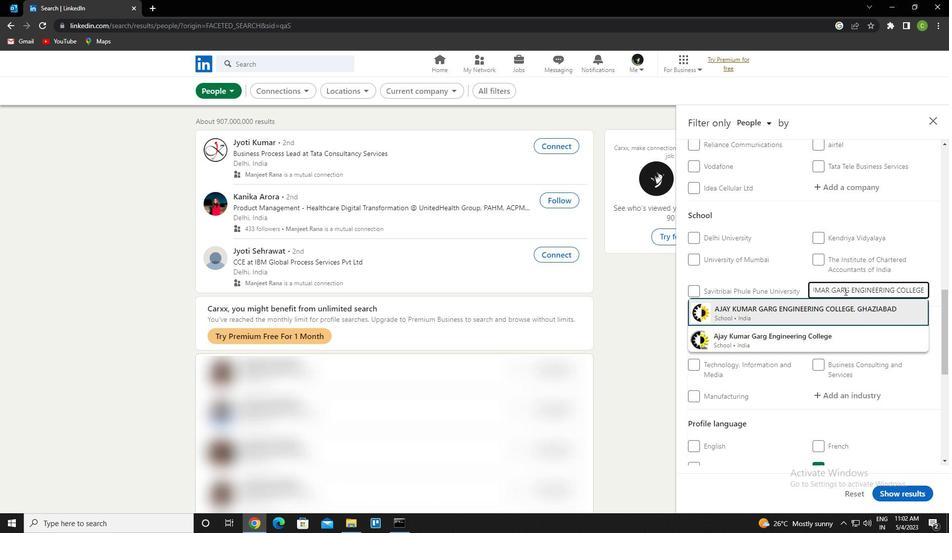 
Action: Mouse moved to (855, 305)
Screenshot: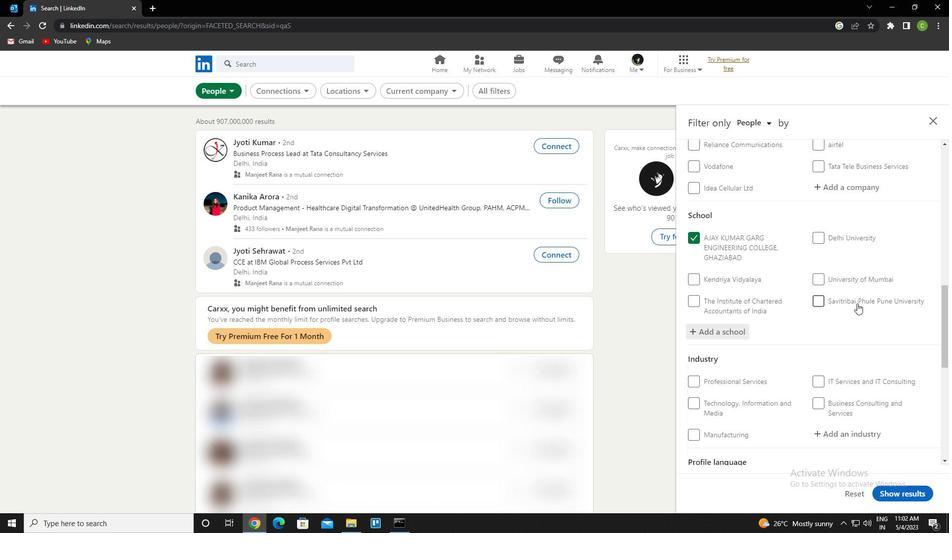 
Action: Mouse scrolled (855, 304) with delta (0, 0)
Screenshot: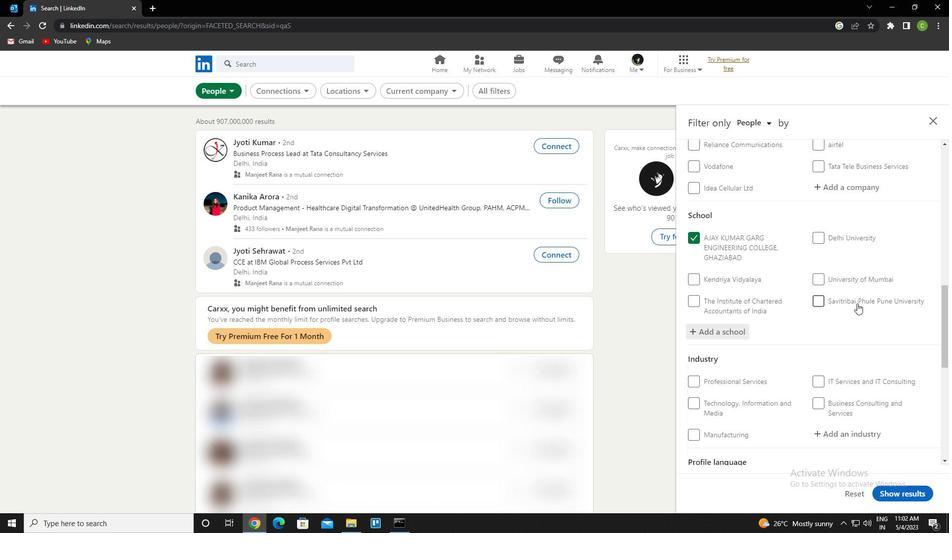 
Action: Mouse moved to (852, 309)
Screenshot: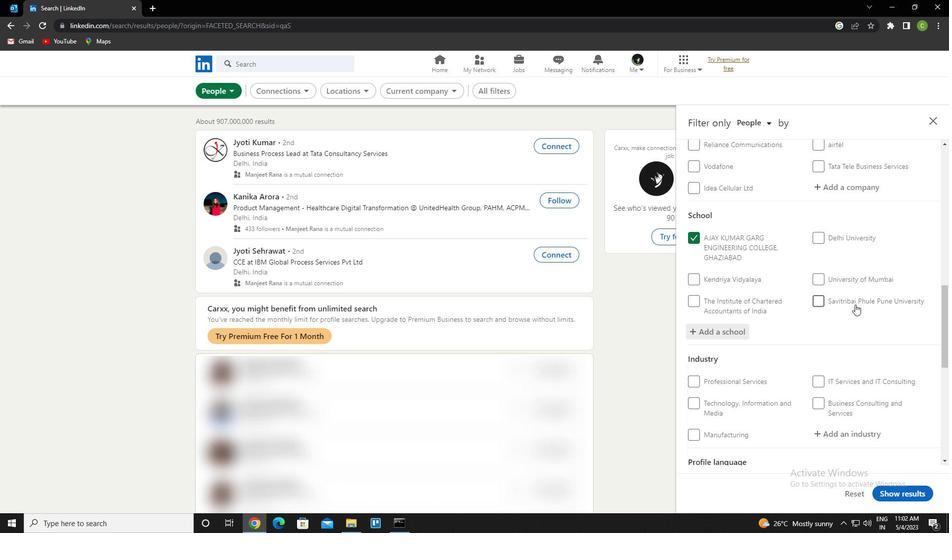 
Action: Mouse scrolled (852, 308) with delta (0, 0)
Screenshot: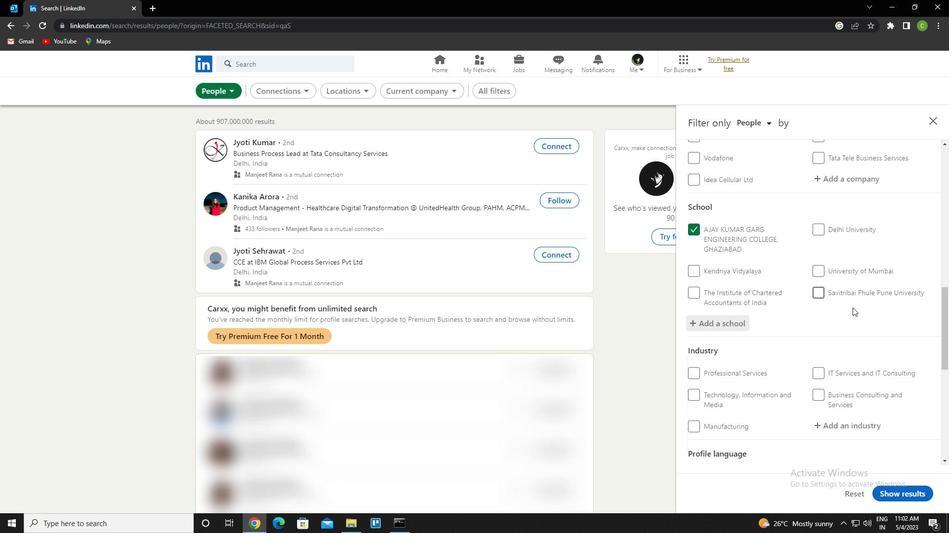 
Action: Mouse moved to (845, 335)
Screenshot: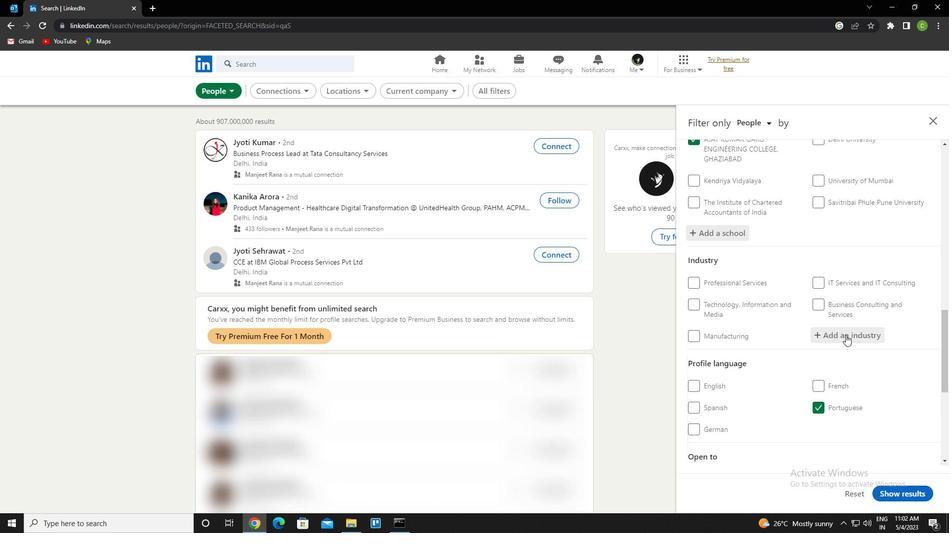 
Action: Mouse pressed left at (845, 335)
Screenshot: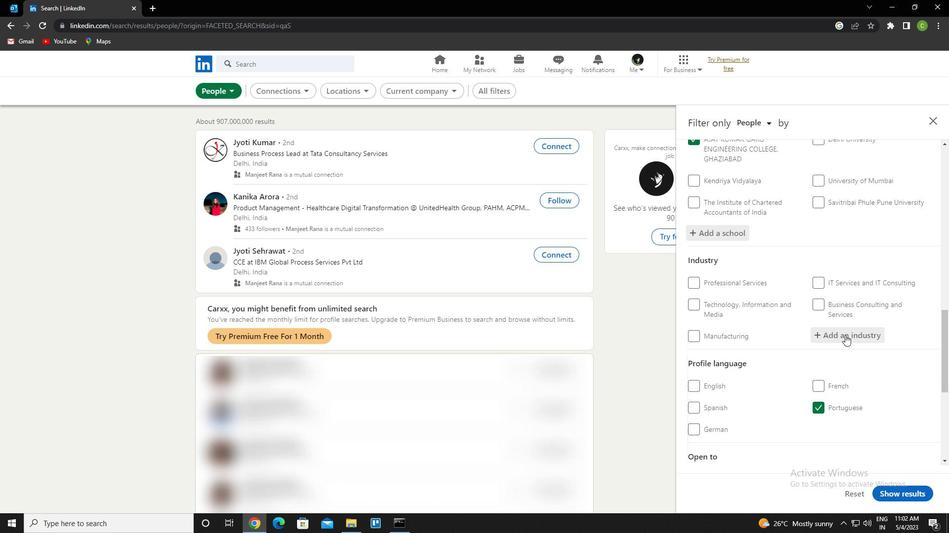 
Action: Key pressed <Key.caps_lock><Key.caps_lock>s<Key.caps_lock>ubdivision<Key.down><Key.enter>
Screenshot: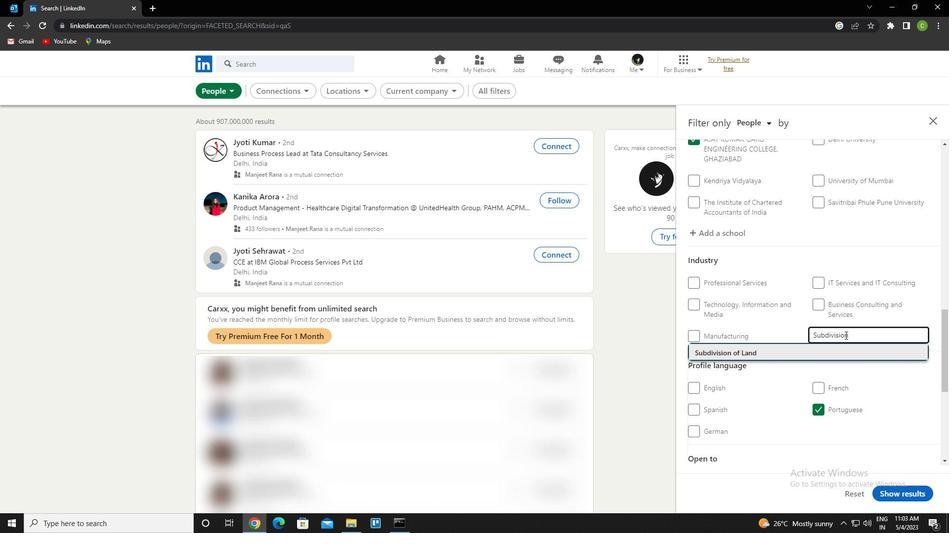 
Action: Mouse moved to (846, 329)
Screenshot: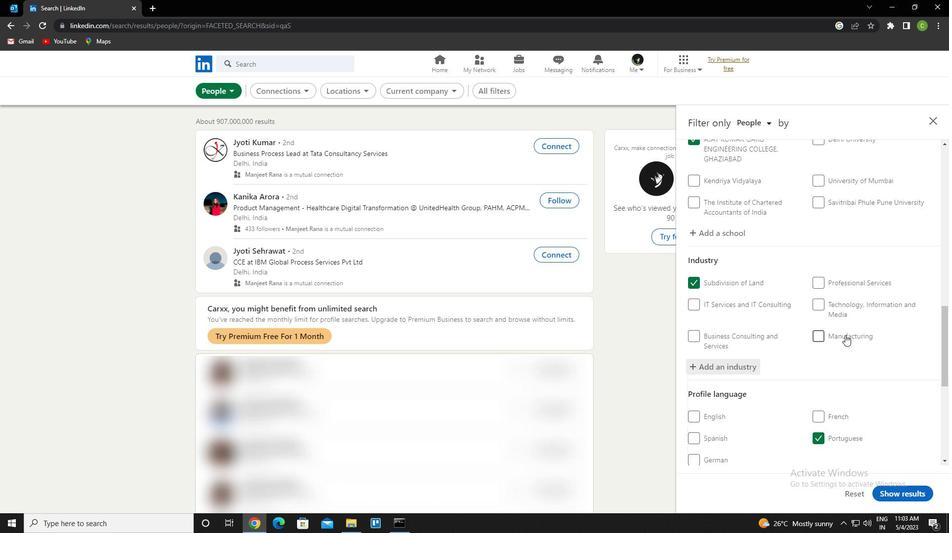 
Action: Mouse scrolled (846, 328) with delta (0, 0)
Screenshot: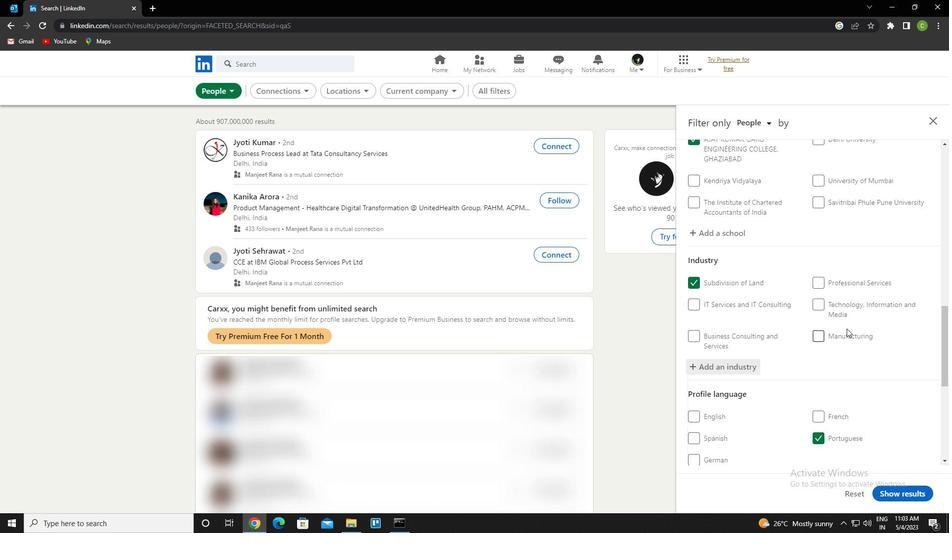 
Action: Mouse moved to (847, 329)
Screenshot: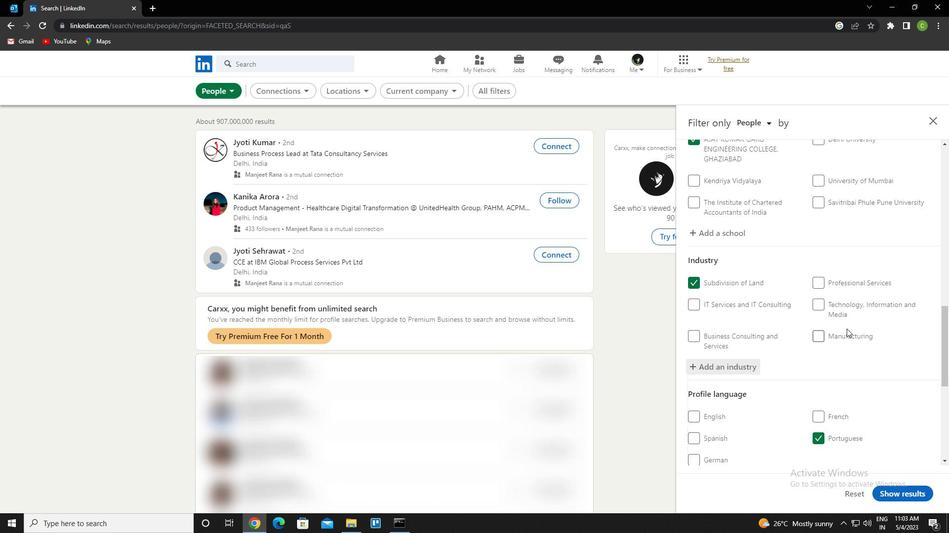 
Action: Mouse scrolled (847, 328) with delta (0, 0)
Screenshot: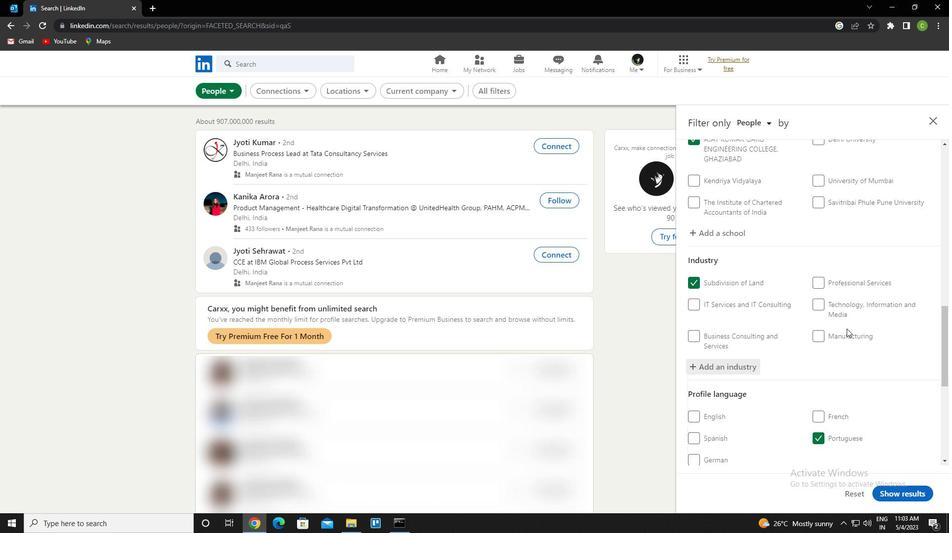 
Action: Mouse scrolled (847, 328) with delta (0, 0)
Screenshot: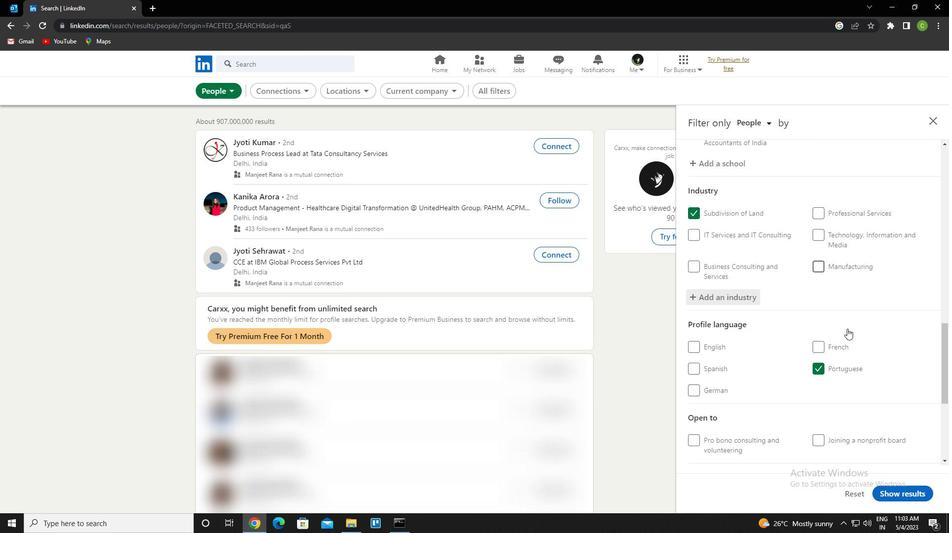 
Action: Mouse scrolled (847, 328) with delta (0, 0)
Screenshot: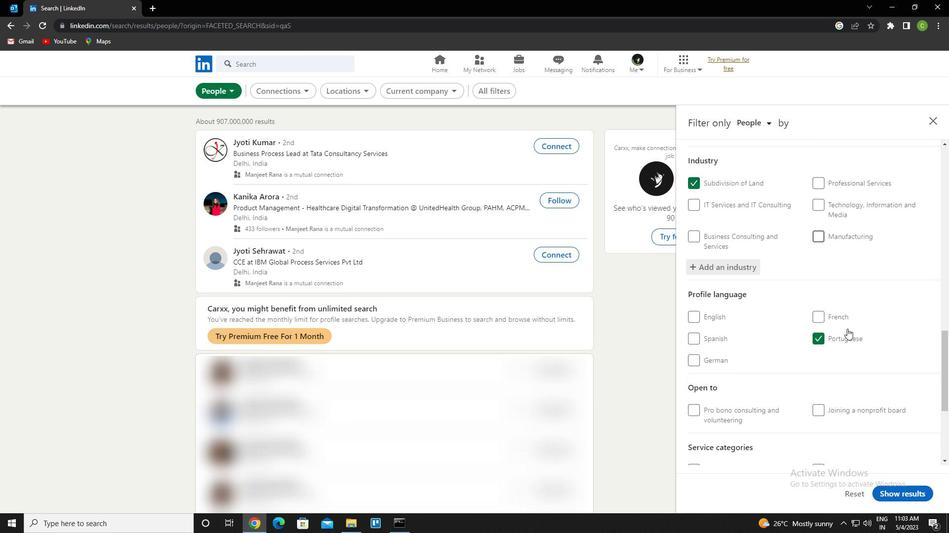 
Action: Mouse moved to (847, 331)
Screenshot: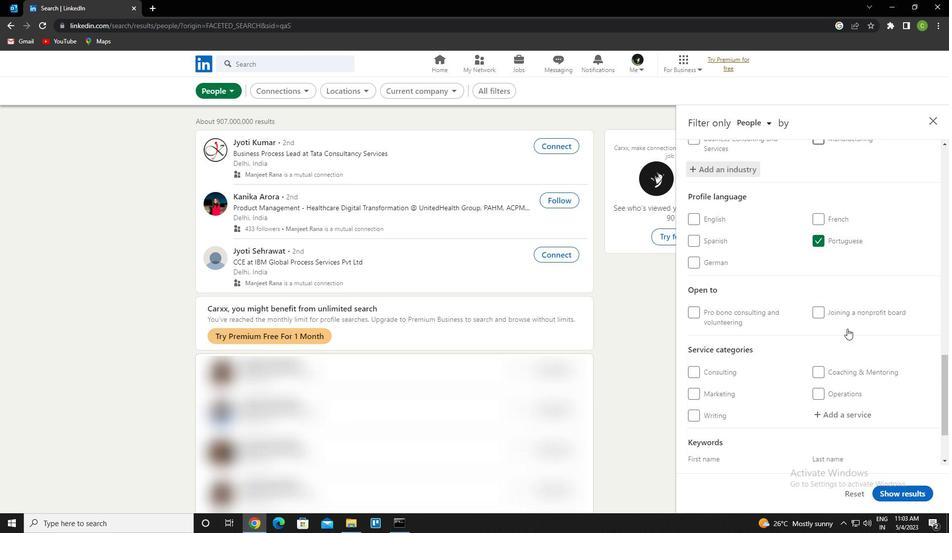 
Action: Mouse scrolled (847, 330) with delta (0, 0)
Screenshot: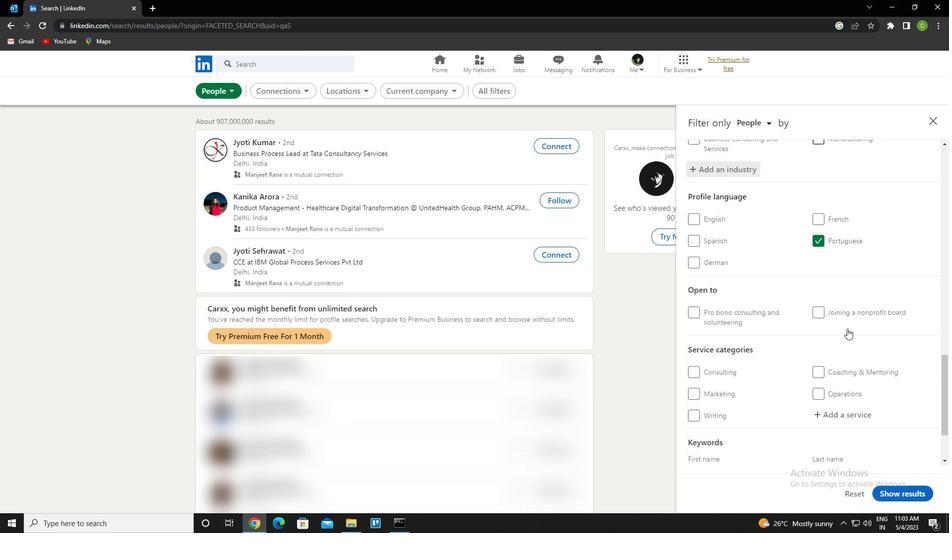 
Action: Mouse scrolled (847, 330) with delta (0, 0)
Screenshot: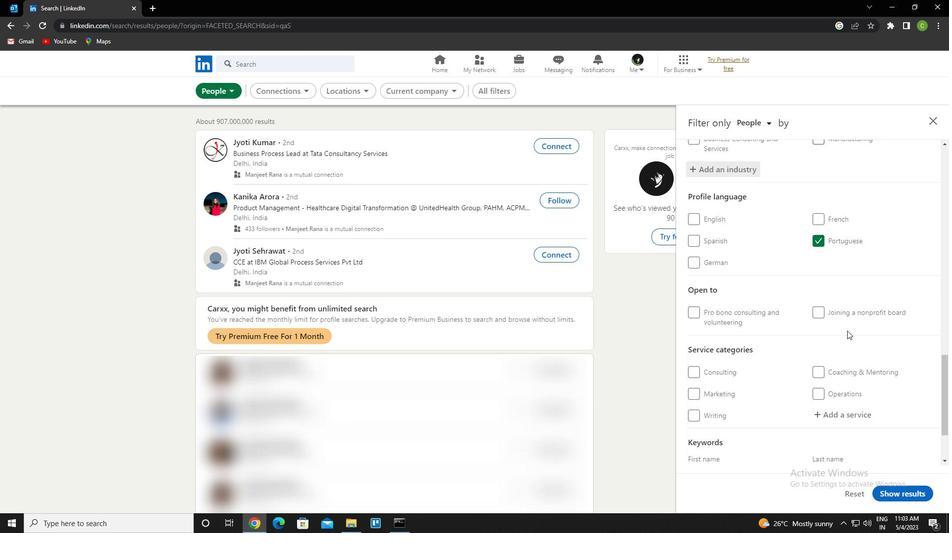 
Action: Mouse scrolled (847, 330) with delta (0, 0)
Screenshot: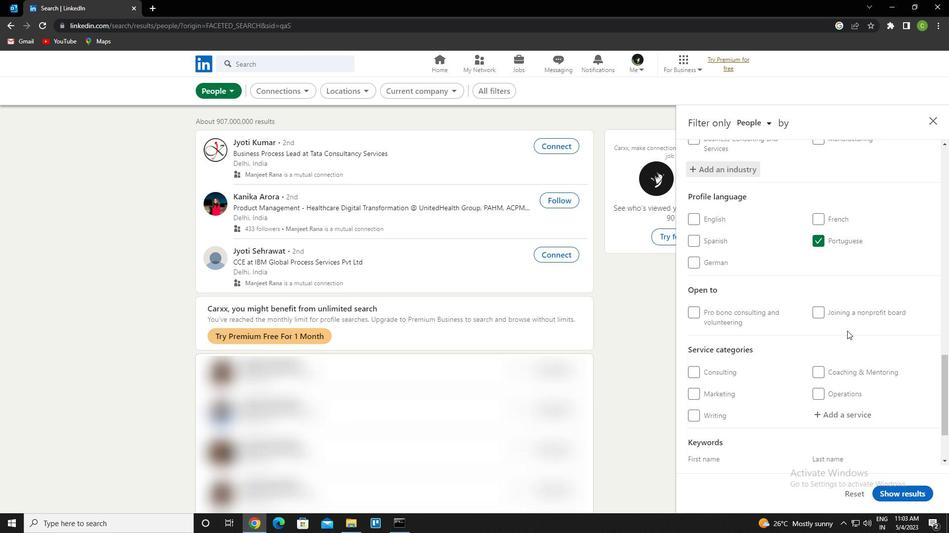 
Action: Mouse moved to (847, 328)
Screenshot: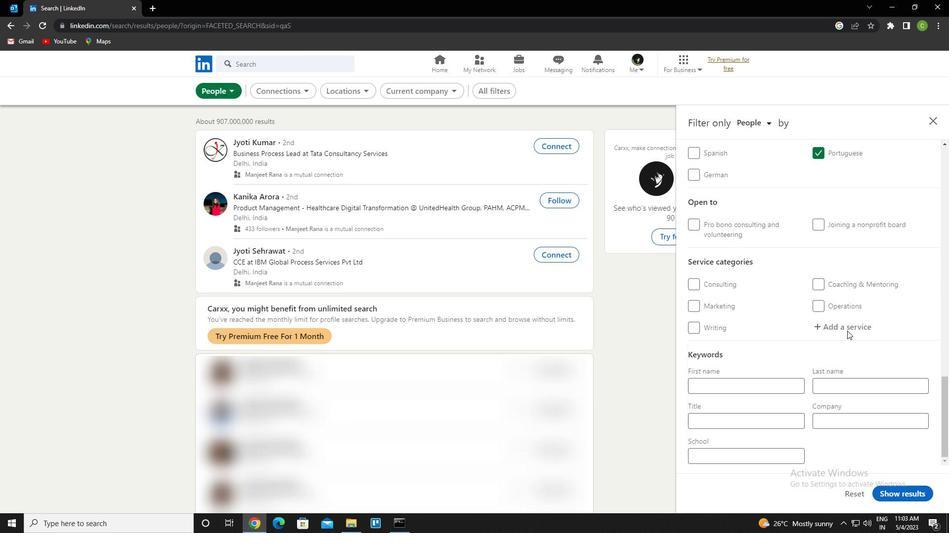 
Action: Mouse pressed left at (847, 328)
Screenshot: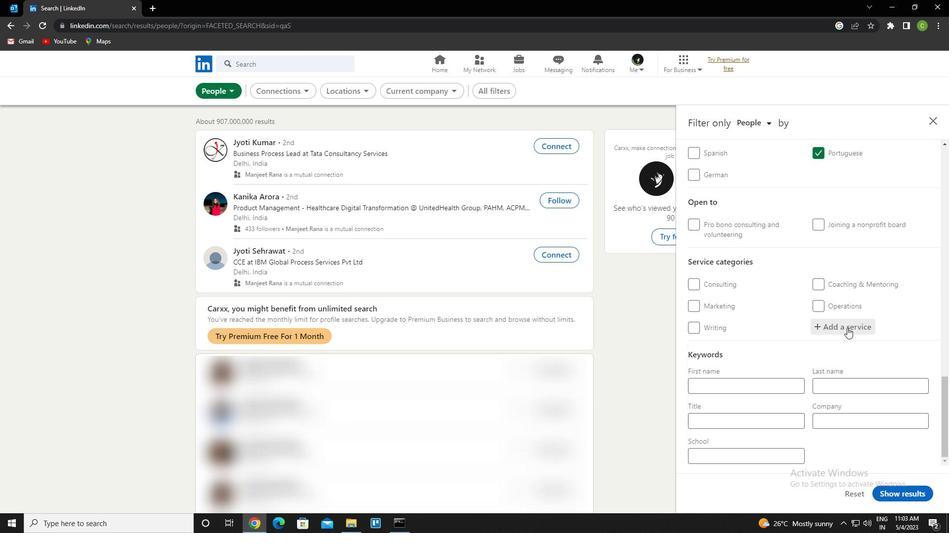 
Action: Mouse moved to (847, 327)
Screenshot: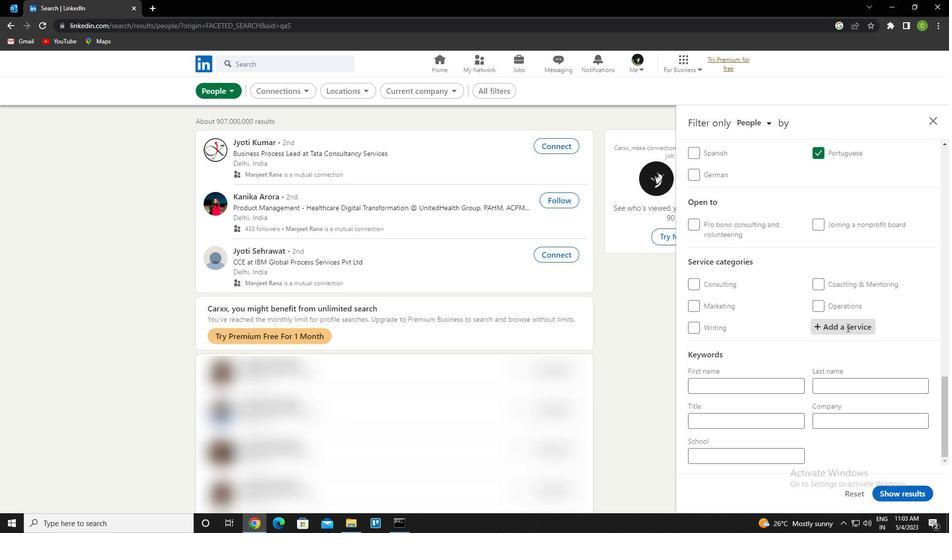 
Action: Key pressed <Key.caps_lock>e<Key.caps_lock>vent<Key.space><Key.caps_lock>p<Key.caps_lock>lanning<Key.down><Key.enter>
Screenshot: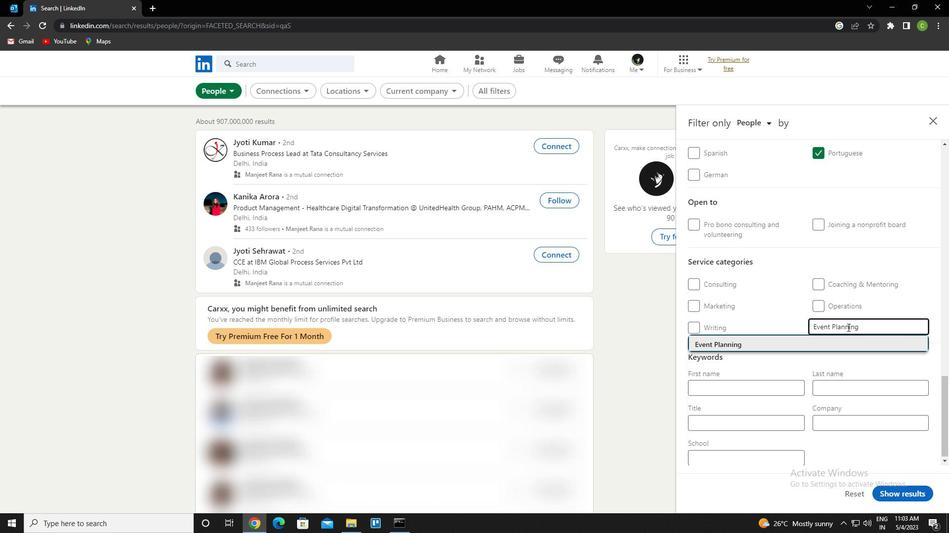 
Action: Mouse moved to (846, 340)
Screenshot: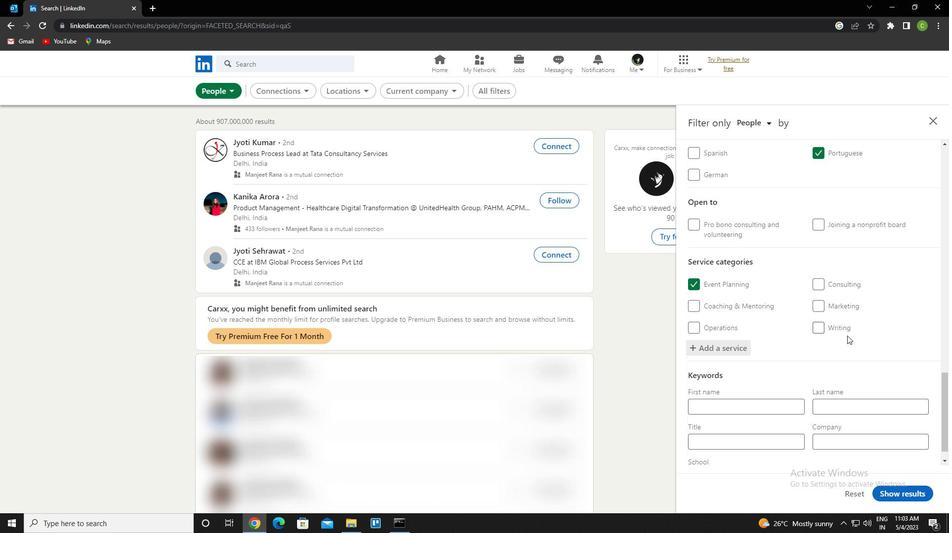 
Action: Mouse scrolled (846, 339) with delta (0, 0)
Screenshot: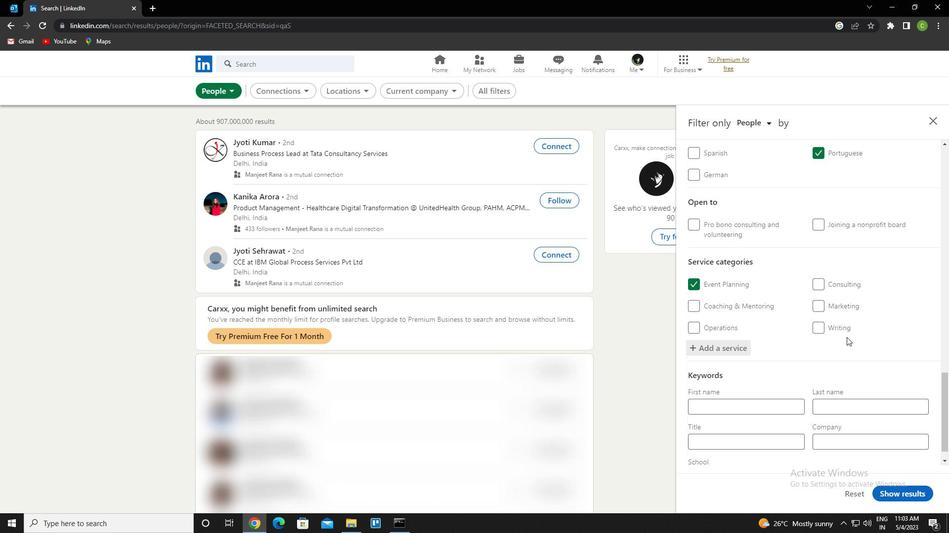 
Action: Mouse moved to (846, 342)
Screenshot: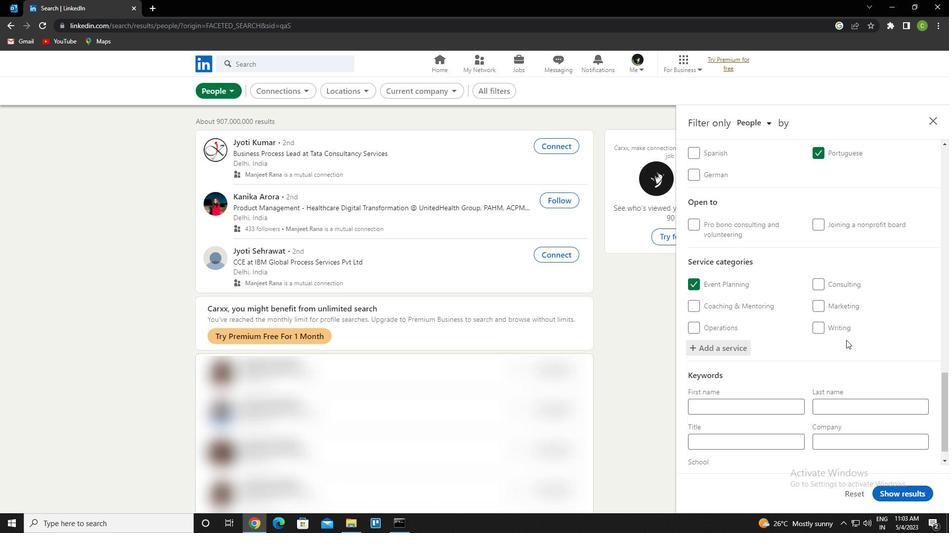 
Action: Mouse scrolled (846, 342) with delta (0, 0)
Screenshot: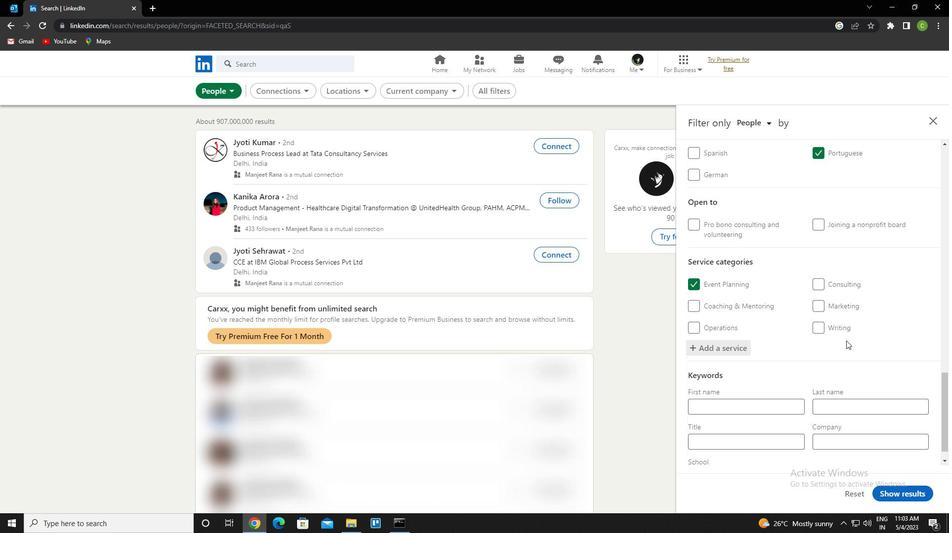 
Action: Mouse moved to (846, 344)
Screenshot: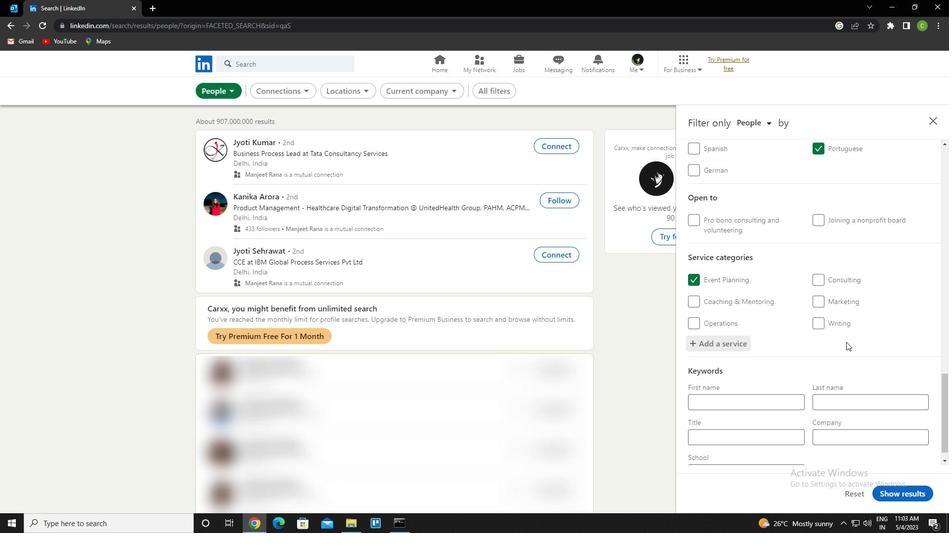
Action: Mouse scrolled (846, 343) with delta (0, 0)
Screenshot: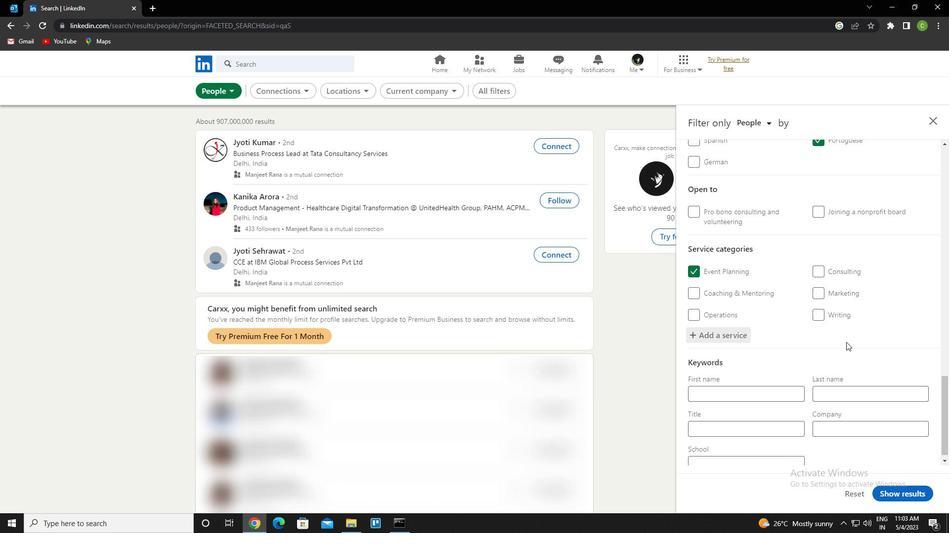
Action: Mouse moved to (846, 345)
Screenshot: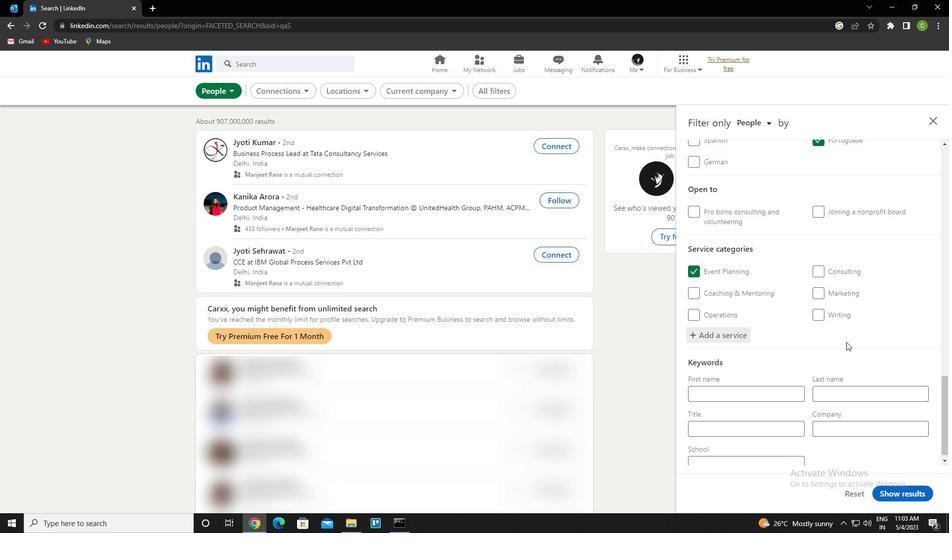 
Action: Mouse scrolled (846, 344) with delta (0, 0)
Screenshot: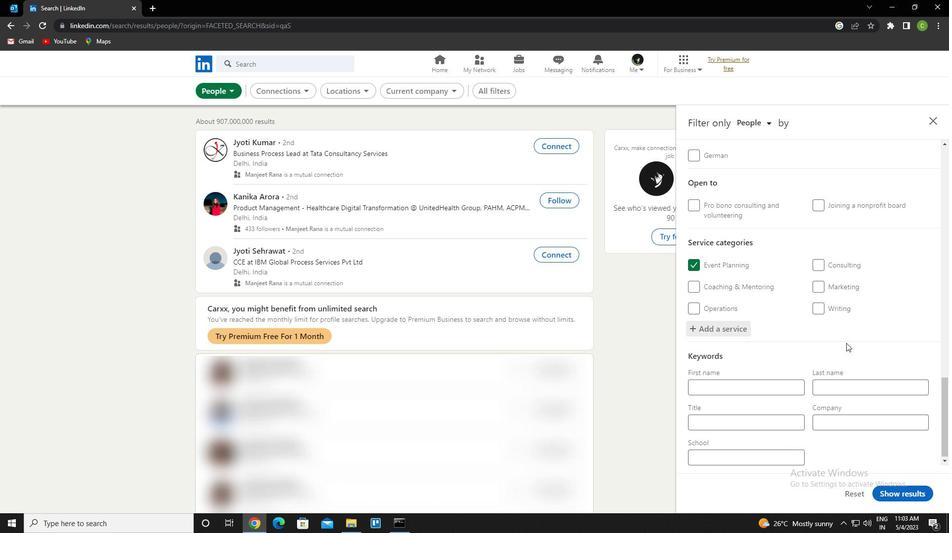 
Action: Mouse moved to (846, 345)
Screenshot: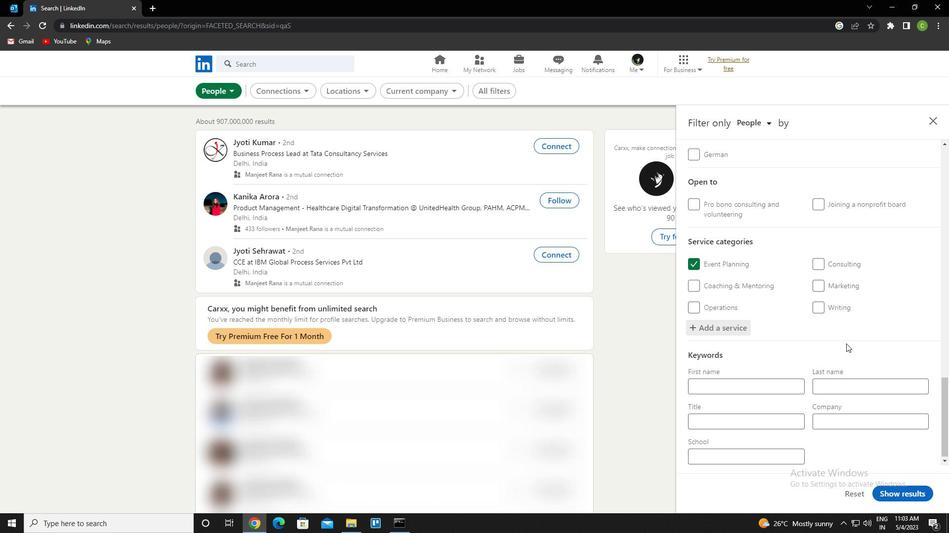 
Action: Mouse scrolled (846, 344) with delta (0, 0)
Screenshot: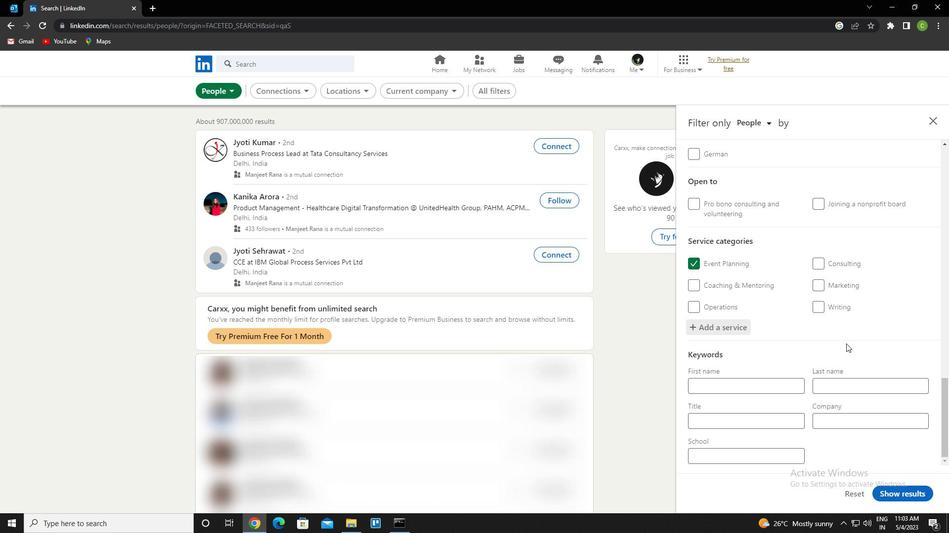 
Action: Mouse moved to (755, 420)
Screenshot: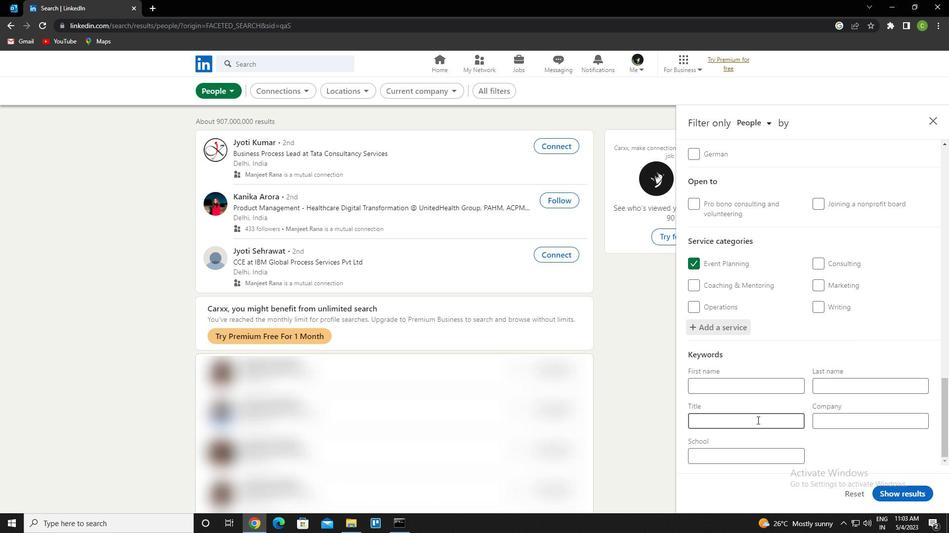 
Action: Mouse pressed left at (755, 420)
Screenshot: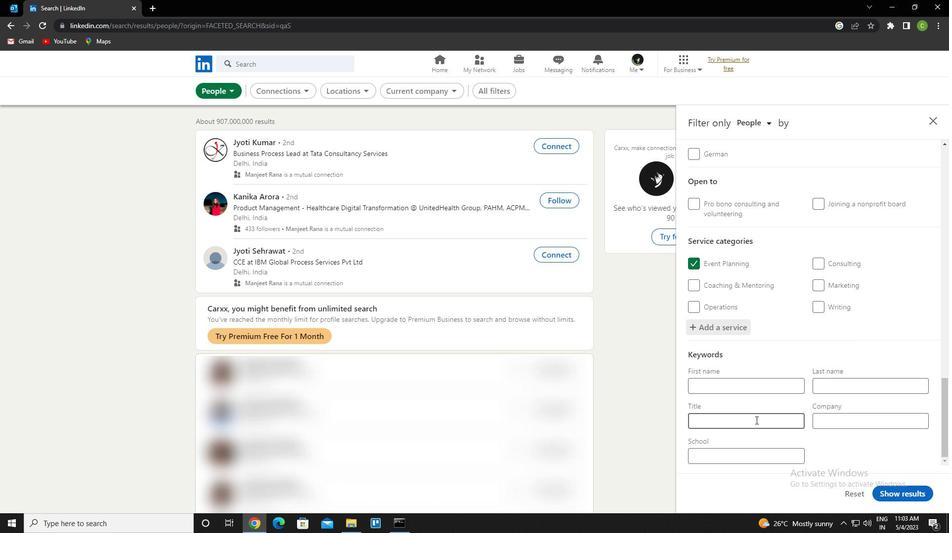 
Action: Key pressed <Key.caps_lock>c<Key.caps_lock>hief<Key.space><Key.caps_lock>p<Key.caps_lock>eople<Key.space><Key.caps_lock>o<Key.caps_lock>fficer
Screenshot: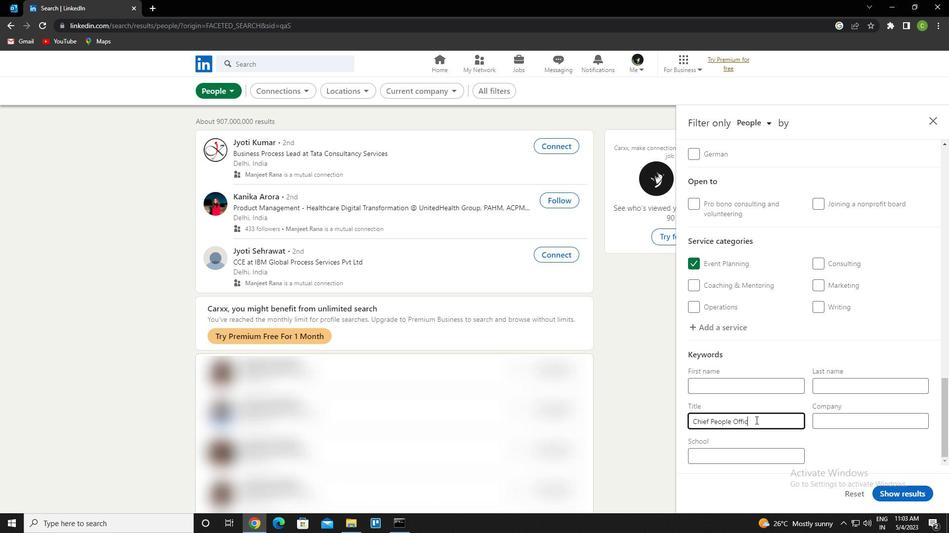 
Action: Mouse moved to (903, 497)
Screenshot: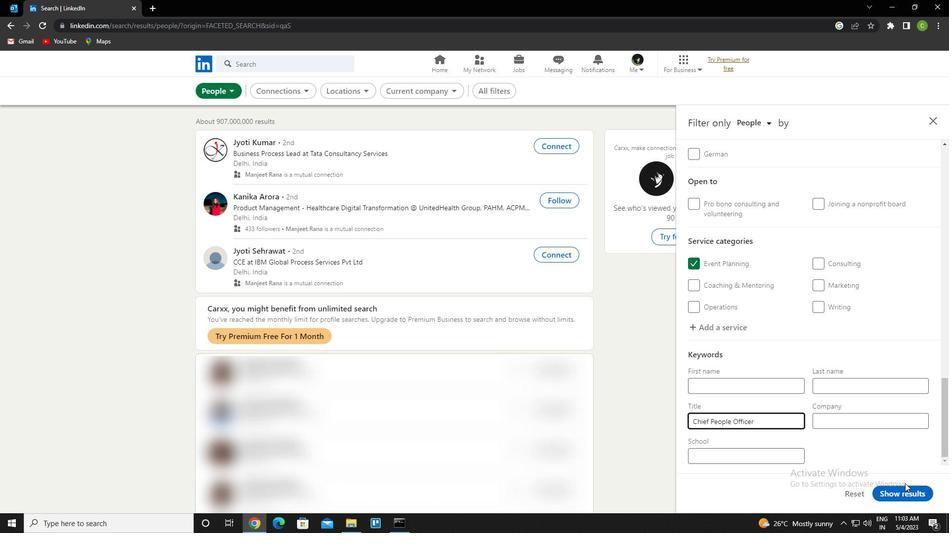 
Action: Mouse pressed left at (903, 497)
Screenshot: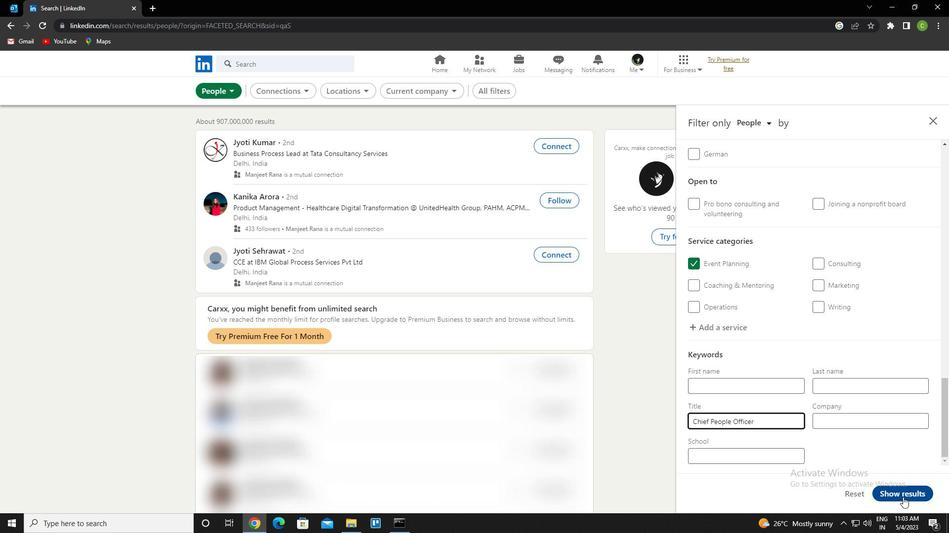 
Action: Mouse moved to (760, 380)
Screenshot: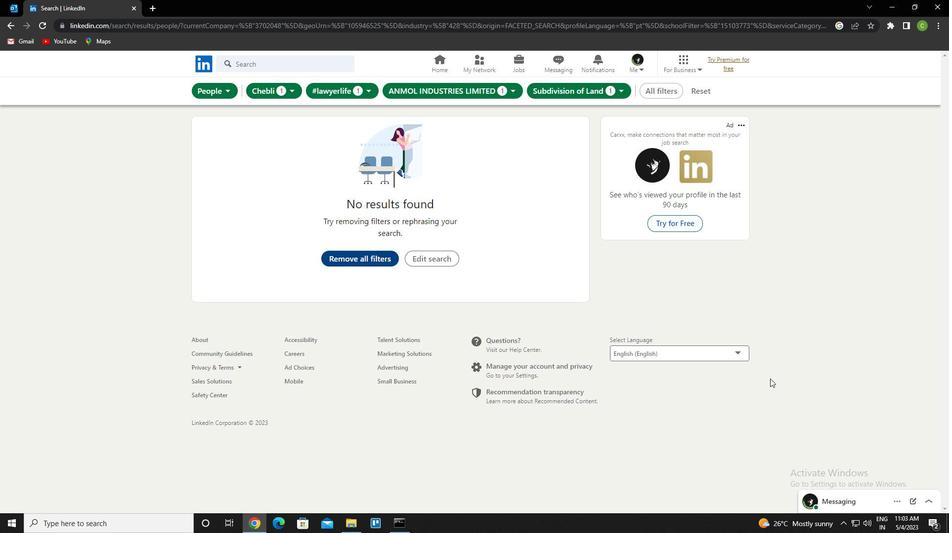 
